 Task: In the Company hsbc.com, Create email and send with subject: 'We're Thrilled to Welcome You ', and with mail content 'Hello,_x000D_
Welcome to a new era of excellence. Discover the tools and resources that will redefine your industry and set you on a path to greatness._x000D_
Thanks & Regards', attach the document: Proposal.doc and insert image: visitingcard.jpg. Below Thanks & Regards, write snapchat and insert the URL: 'www.snapchat.com'. Mark checkbox to create task to follow up : Tomorrow.  Enter or choose an email address of recipient's from company's contact and send.. Logged in from softage.1@softage.net
Action: Mouse moved to (105, 64)
Screenshot: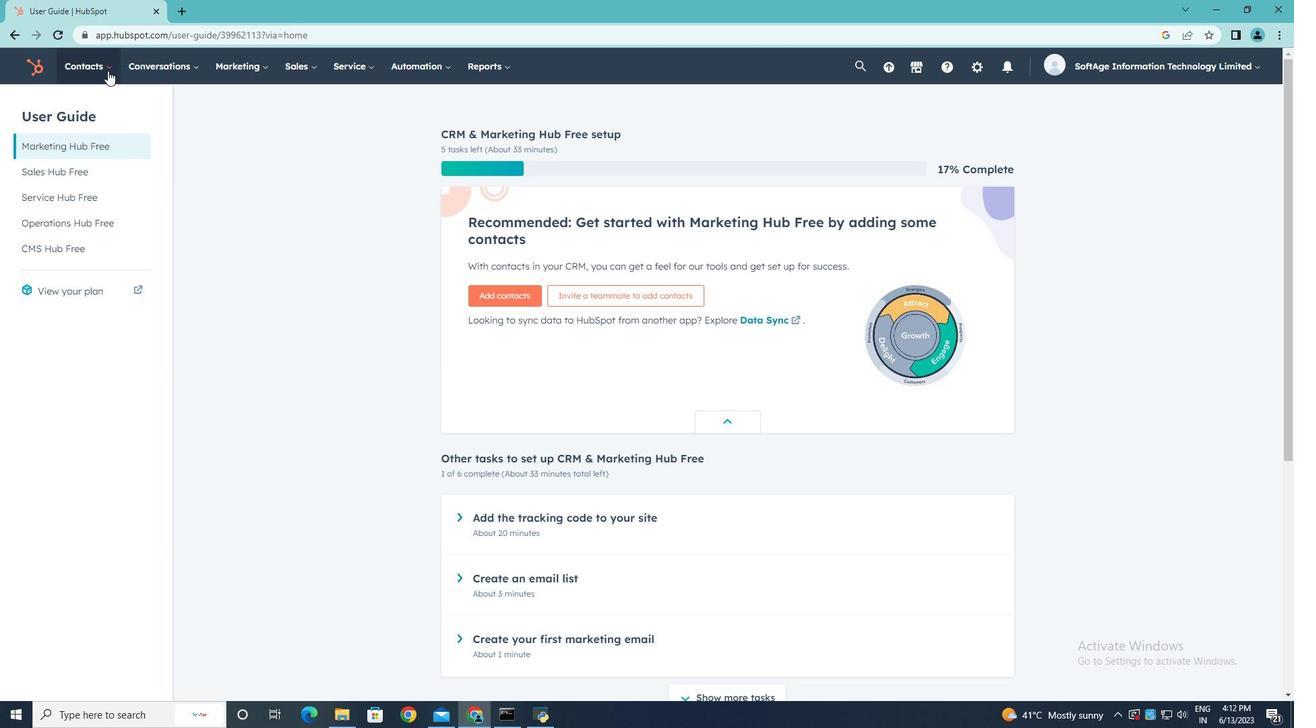 
Action: Mouse pressed left at (105, 64)
Screenshot: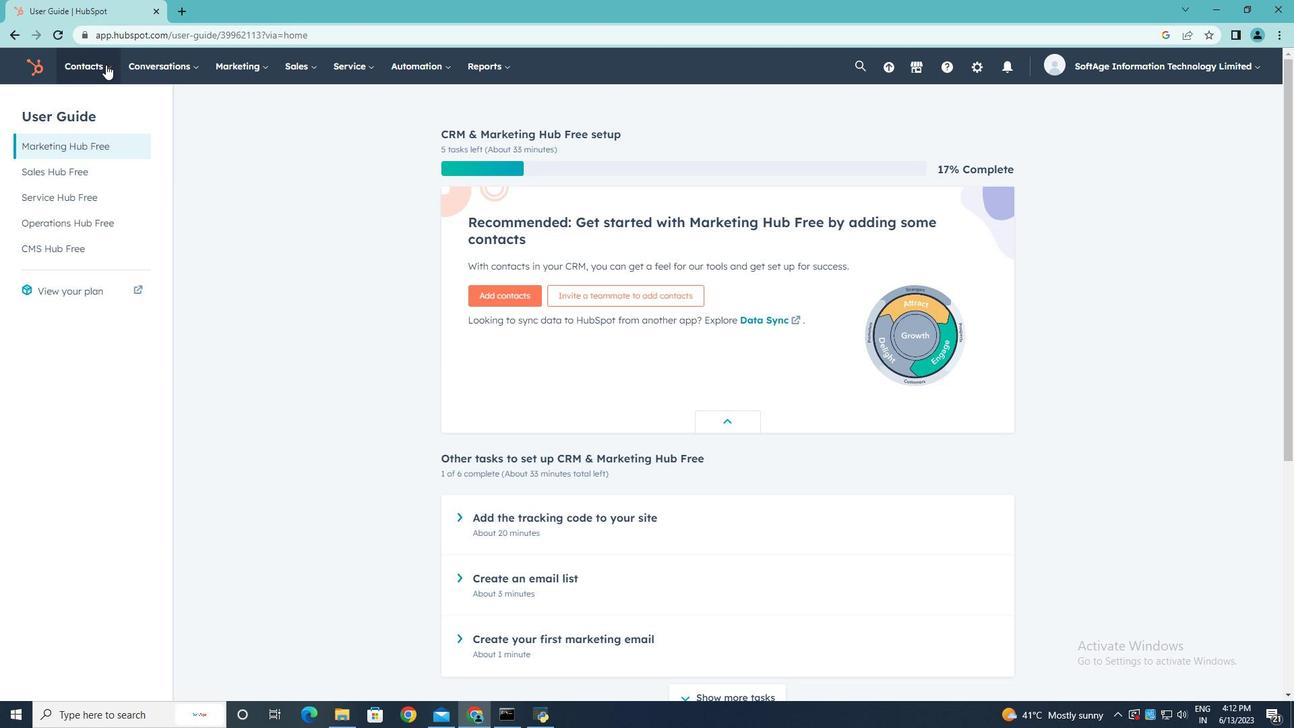 
Action: Mouse moved to (101, 130)
Screenshot: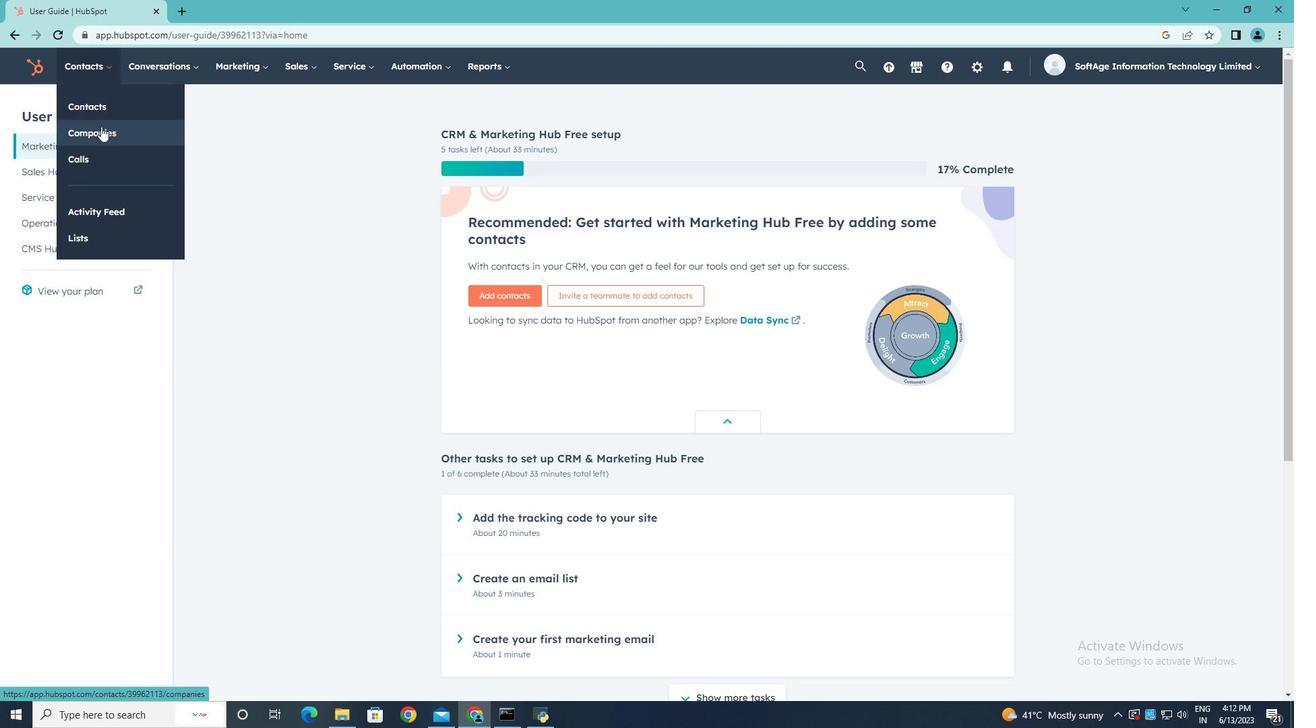 
Action: Mouse pressed left at (101, 130)
Screenshot: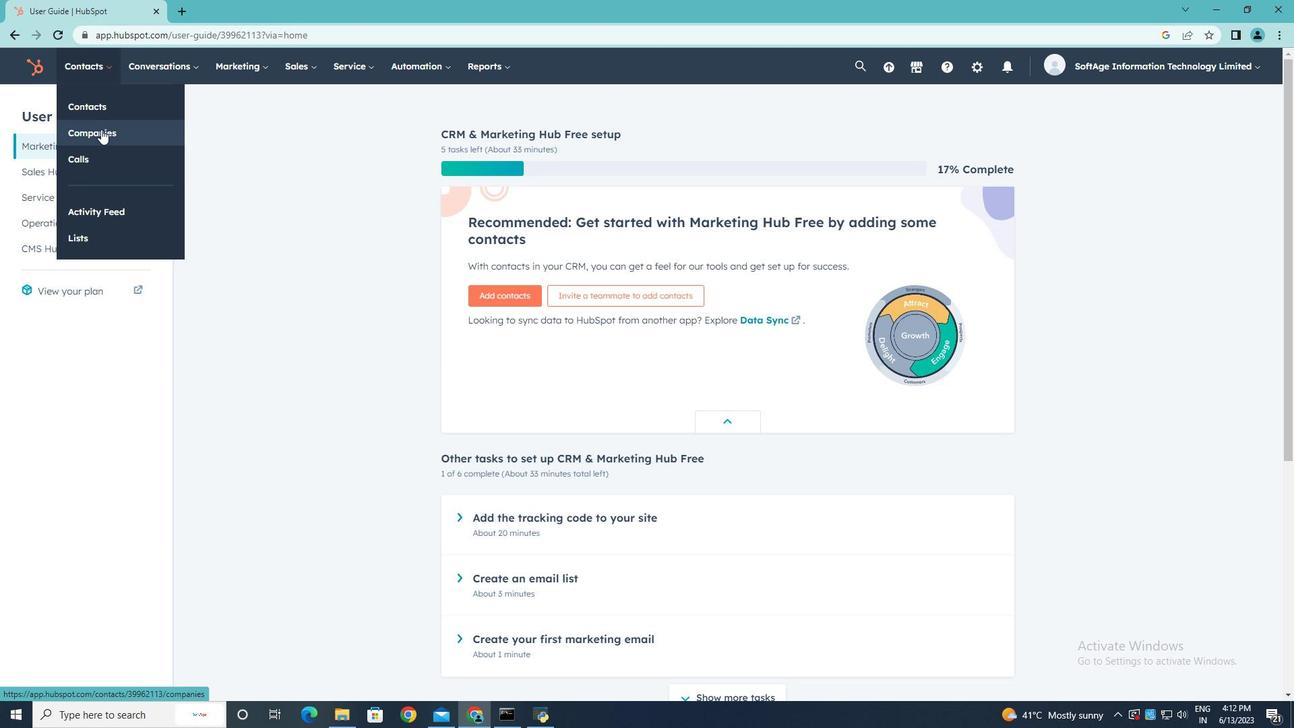 
Action: Mouse moved to (85, 217)
Screenshot: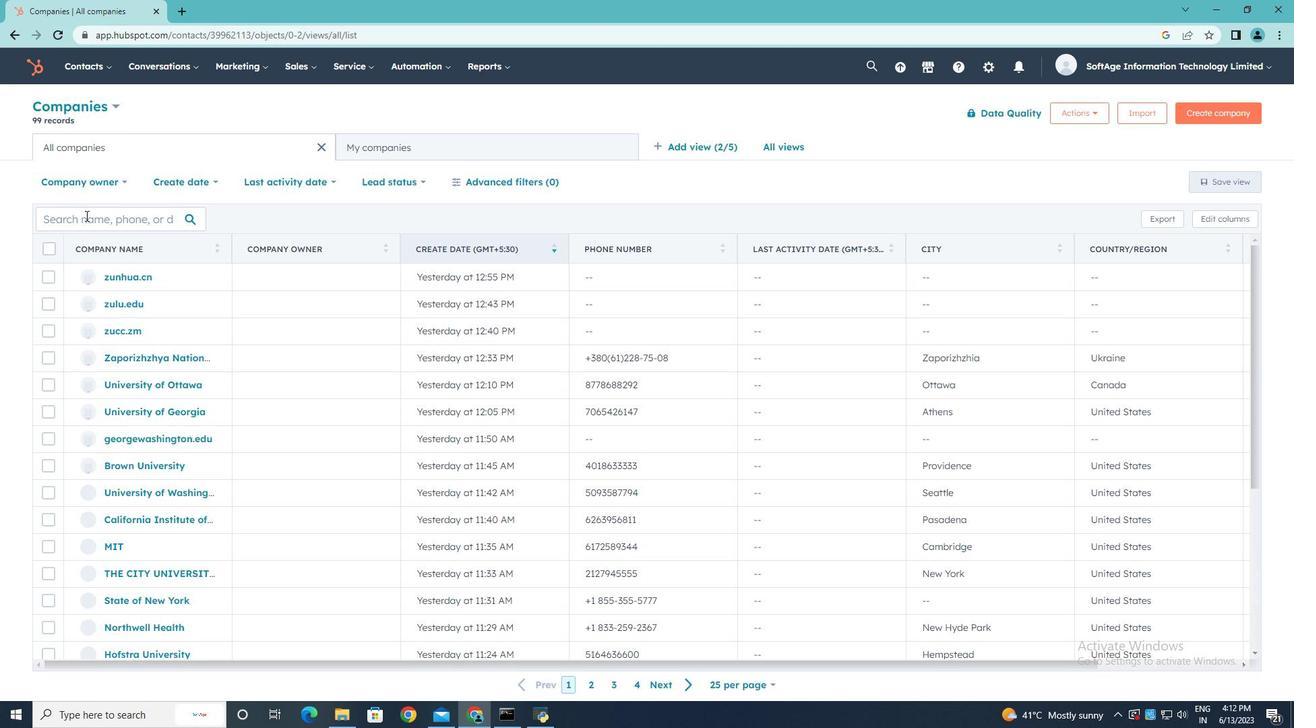 
Action: Mouse pressed left at (85, 217)
Screenshot: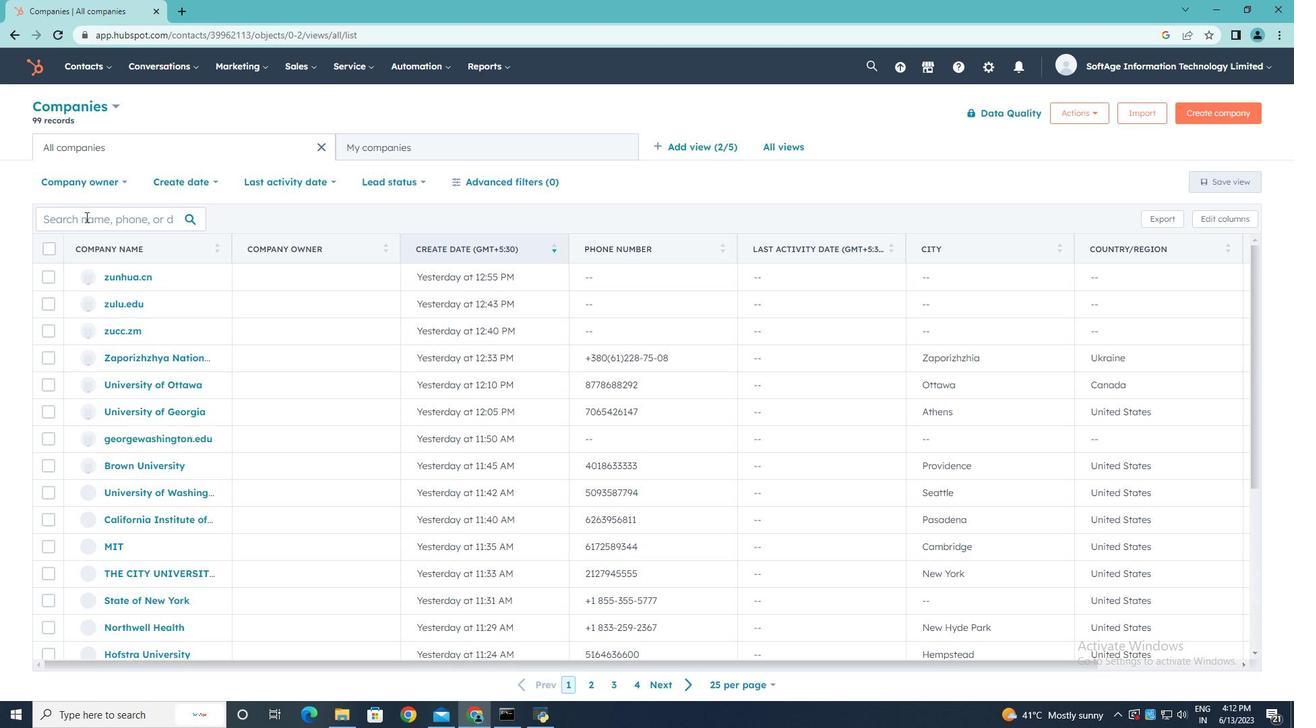 
Action: Mouse moved to (87, 217)
Screenshot: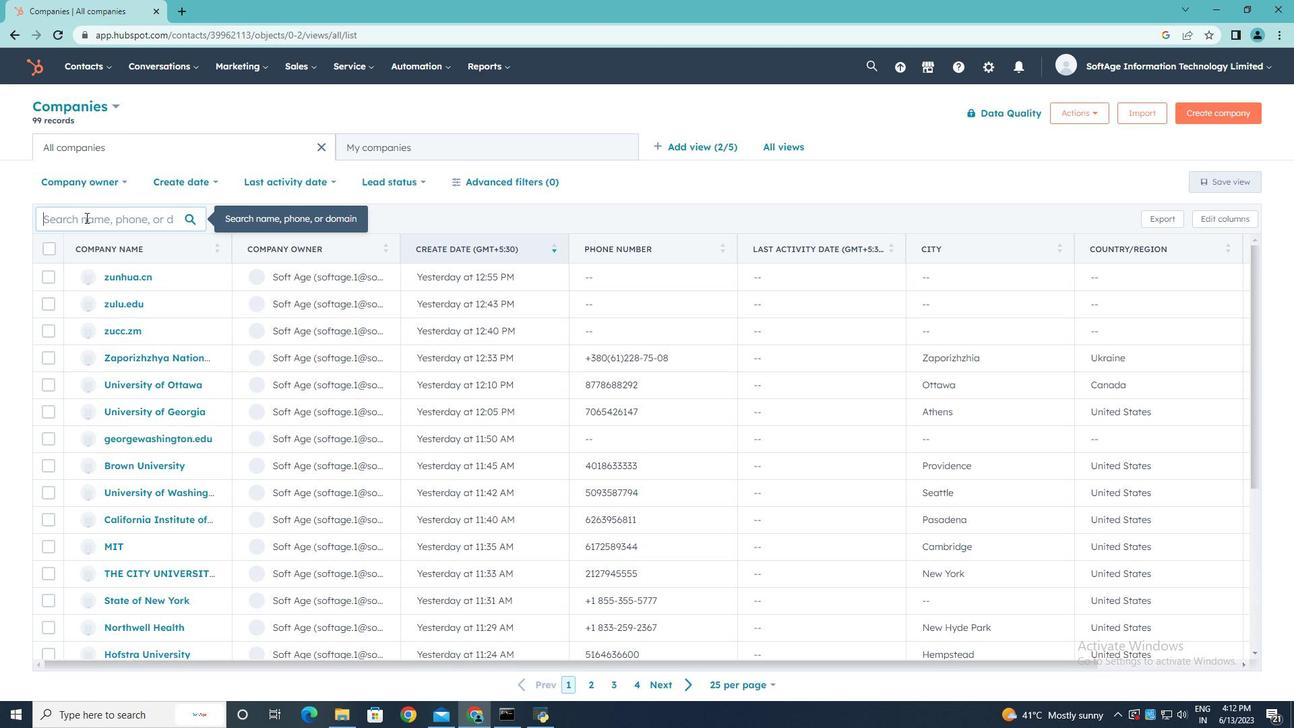 
Action: Key pressed hsbs<Key.backspace>c.com
Screenshot: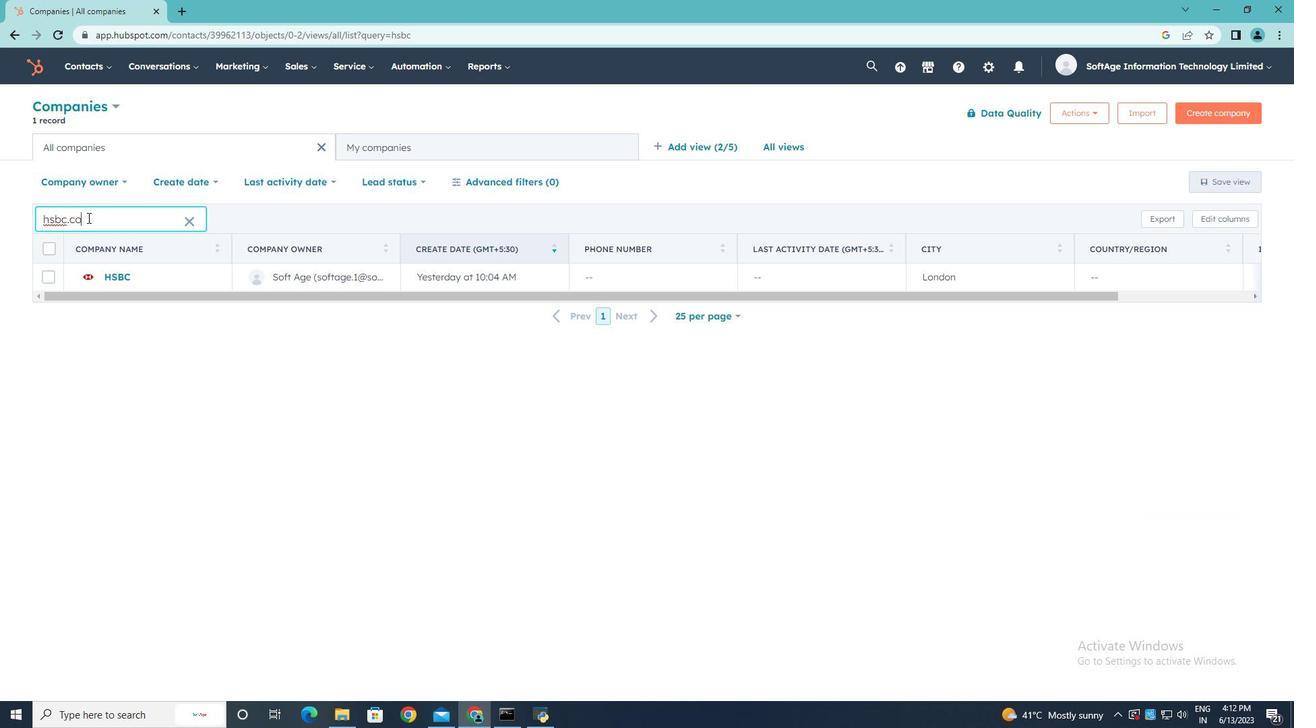 
Action: Mouse moved to (125, 276)
Screenshot: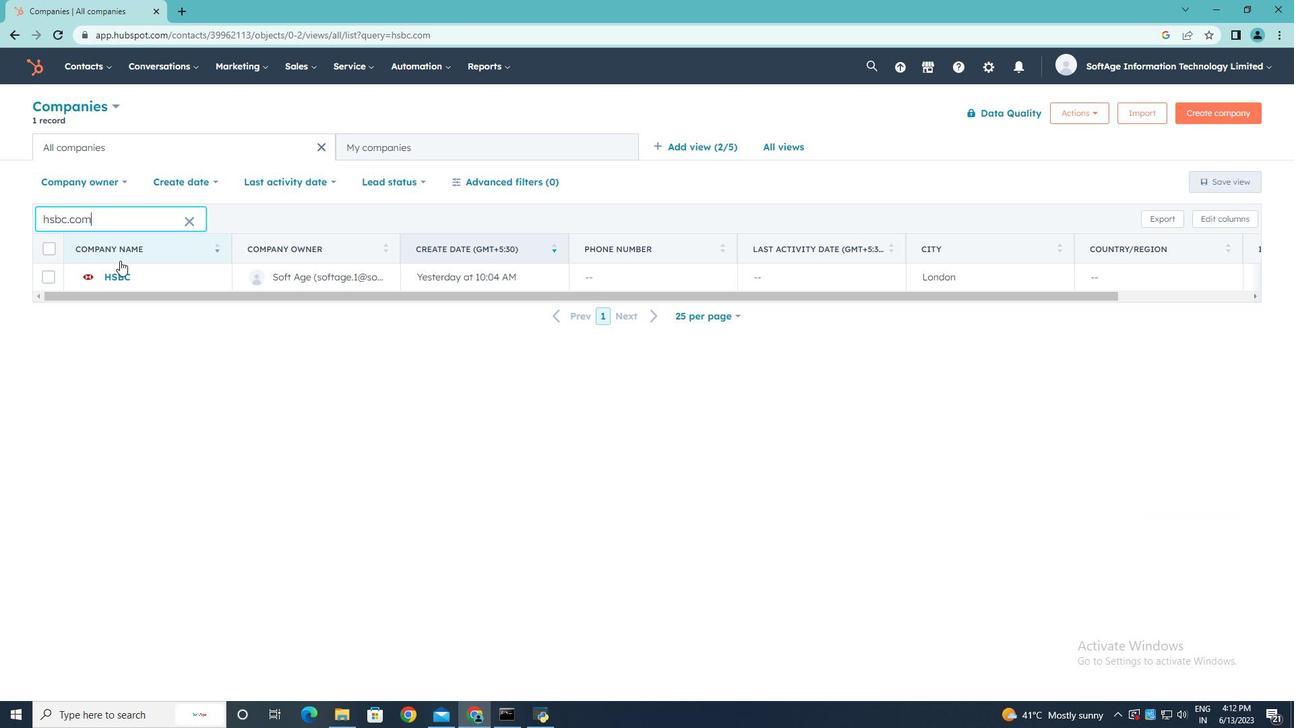 
Action: Mouse pressed left at (125, 276)
Screenshot: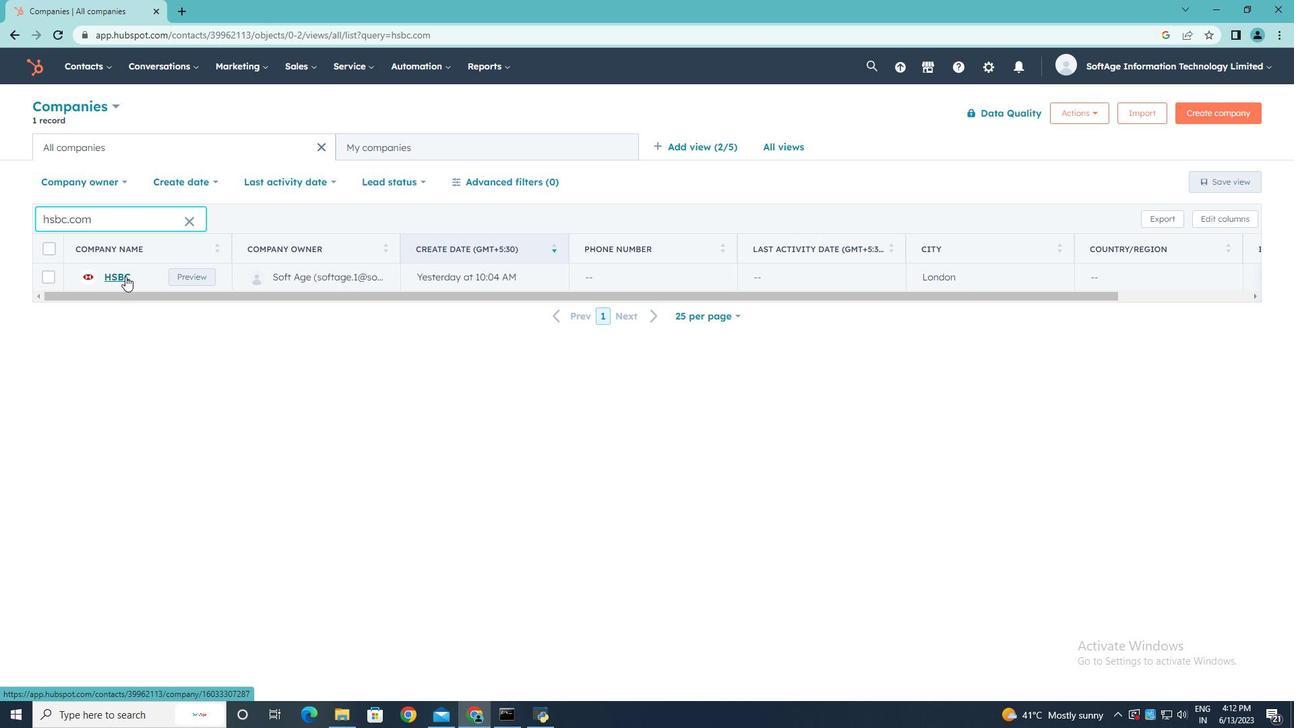 
Action: Mouse moved to (88, 225)
Screenshot: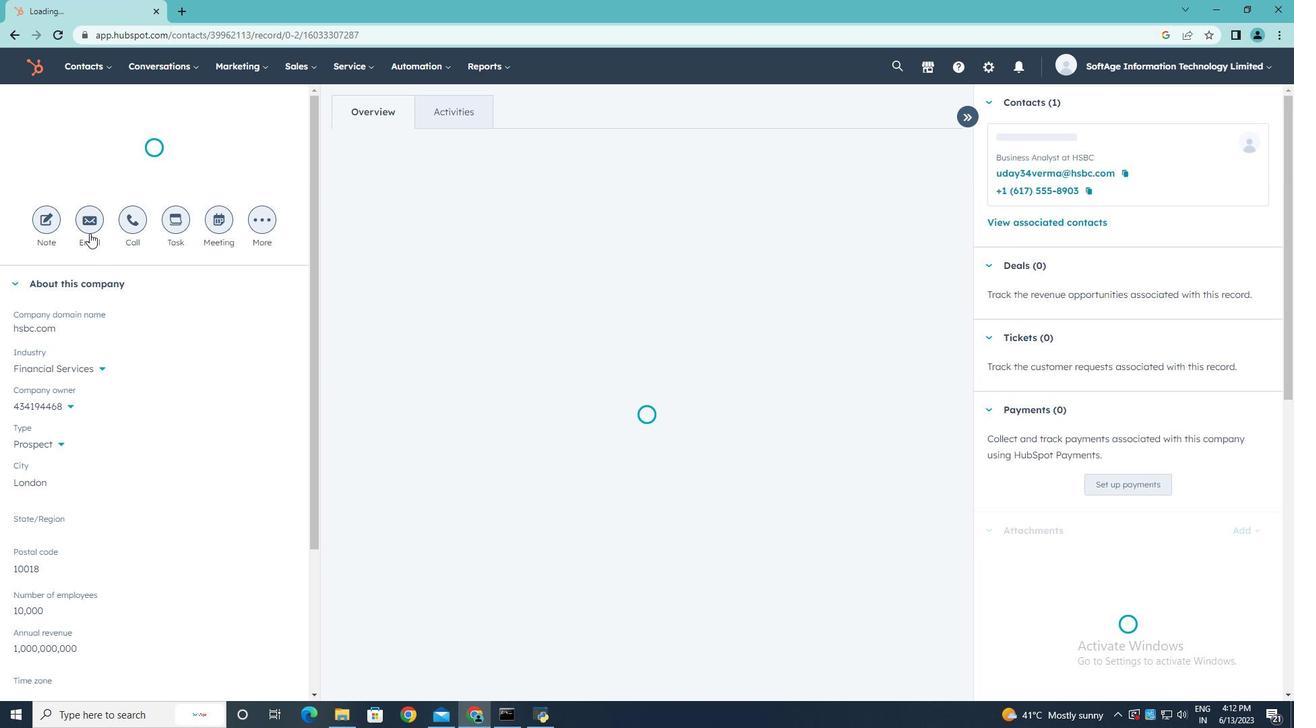 
Action: Mouse pressed left at (88, 225)
Screenshot: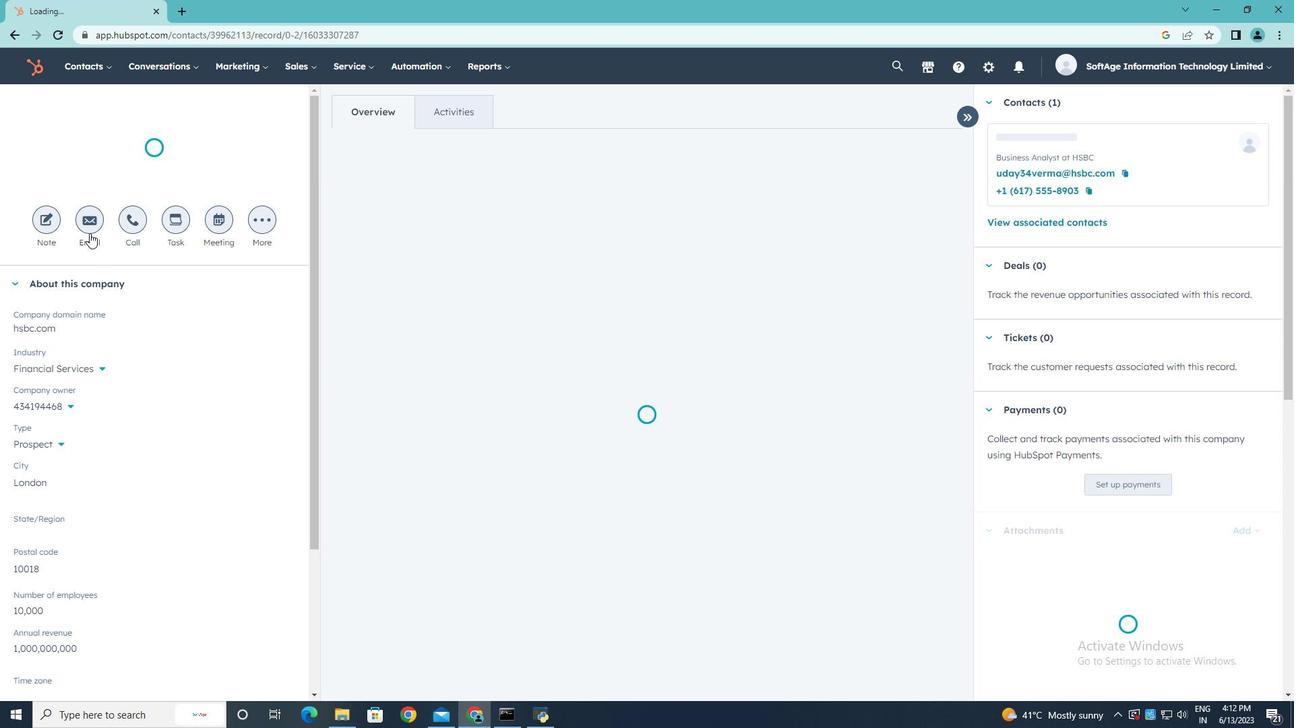 
Action: Mouse moved to (805, 389)
Screenshot: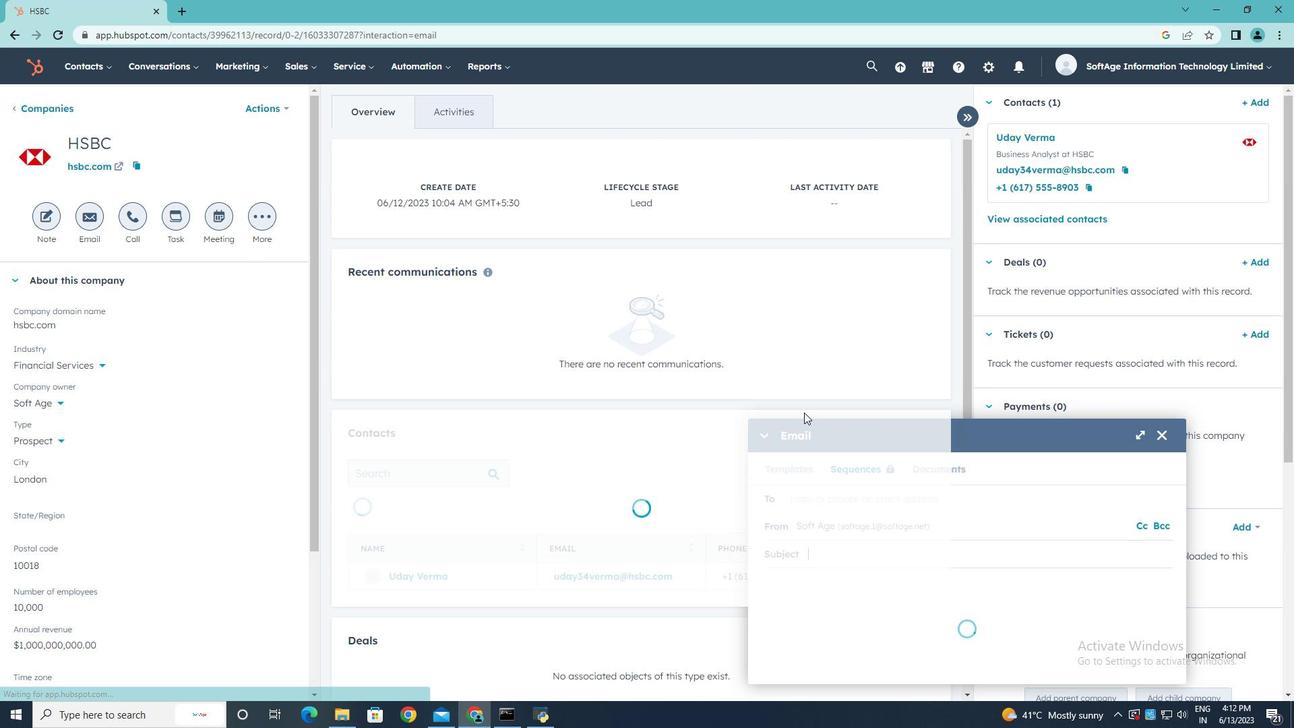 
Action: Key pressed <Key.shift><Key.shift><Key.shift>We're<Key.space><Key.shift>Thrilled<Key.space>to<Key.space><Key.shift>Welcome<Key.space>you<Key.backspace><Key.backspace><Key.backspace><Key.shift>You
Screenshot: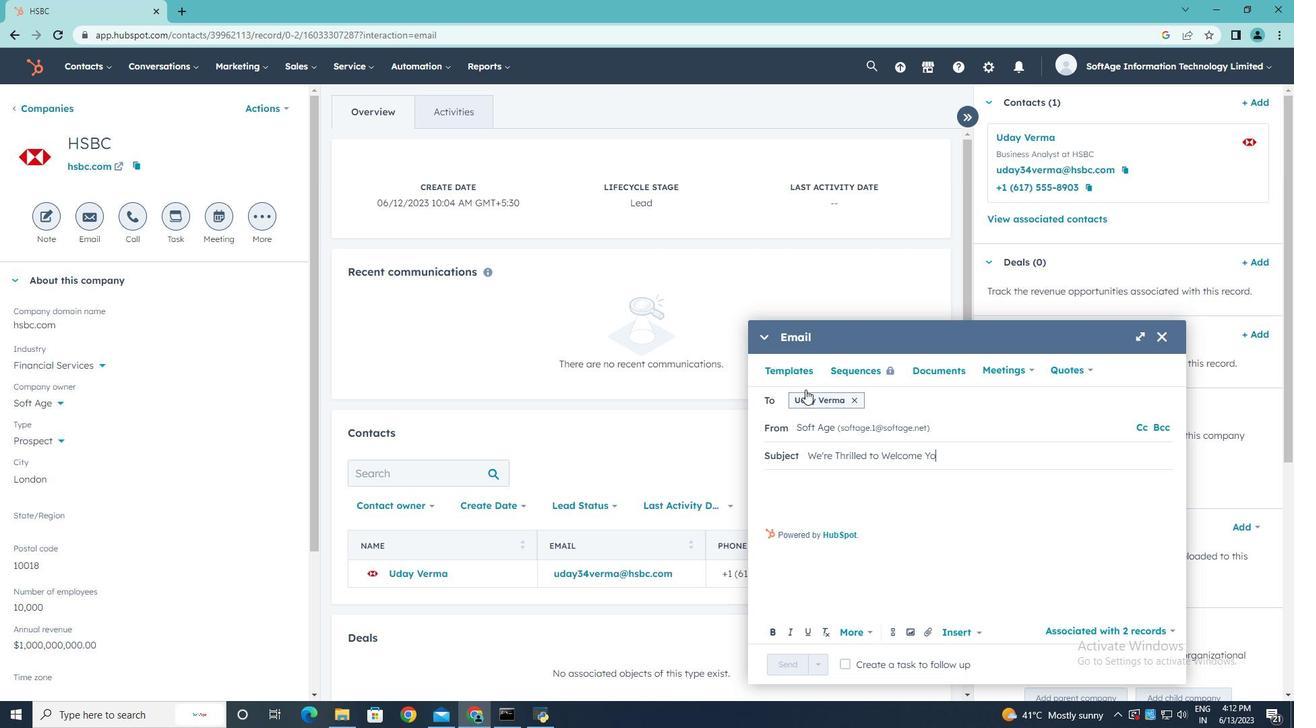 
Action: Mouse moved to (788, 479)
Screenshot: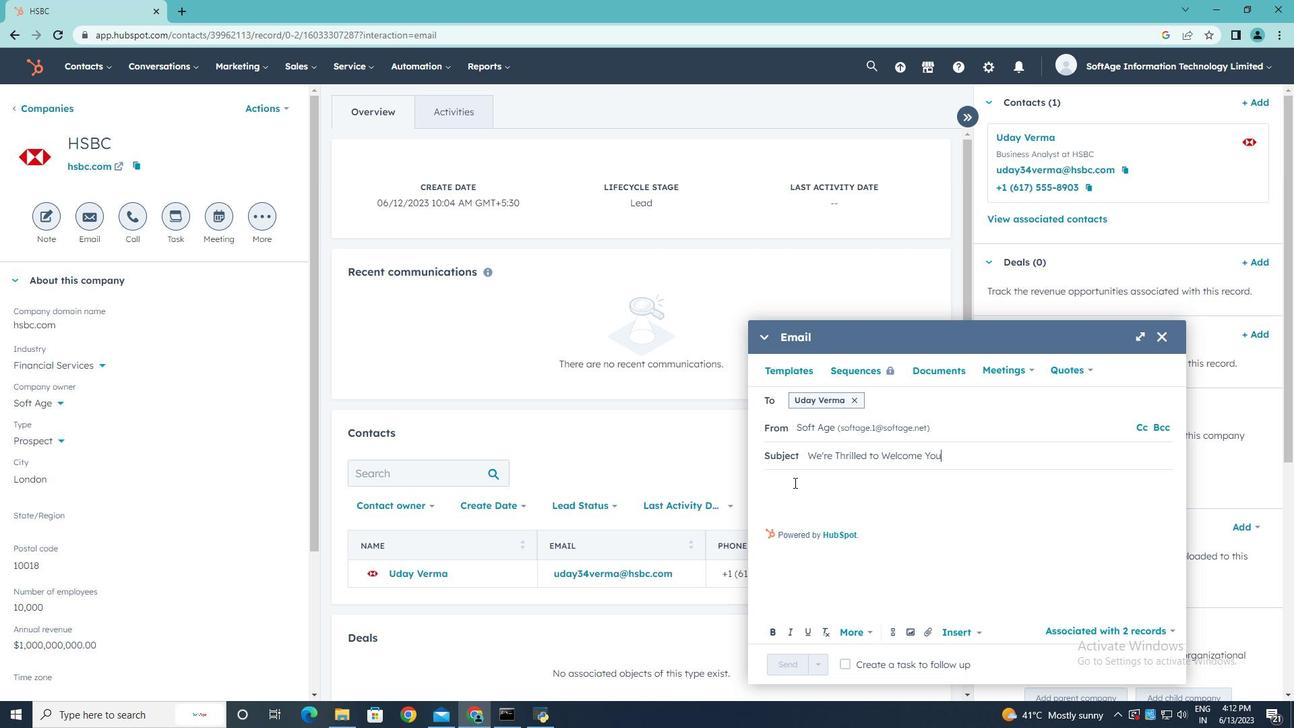 
Action: Mouse pressed left at (788, 479)
Screenshot: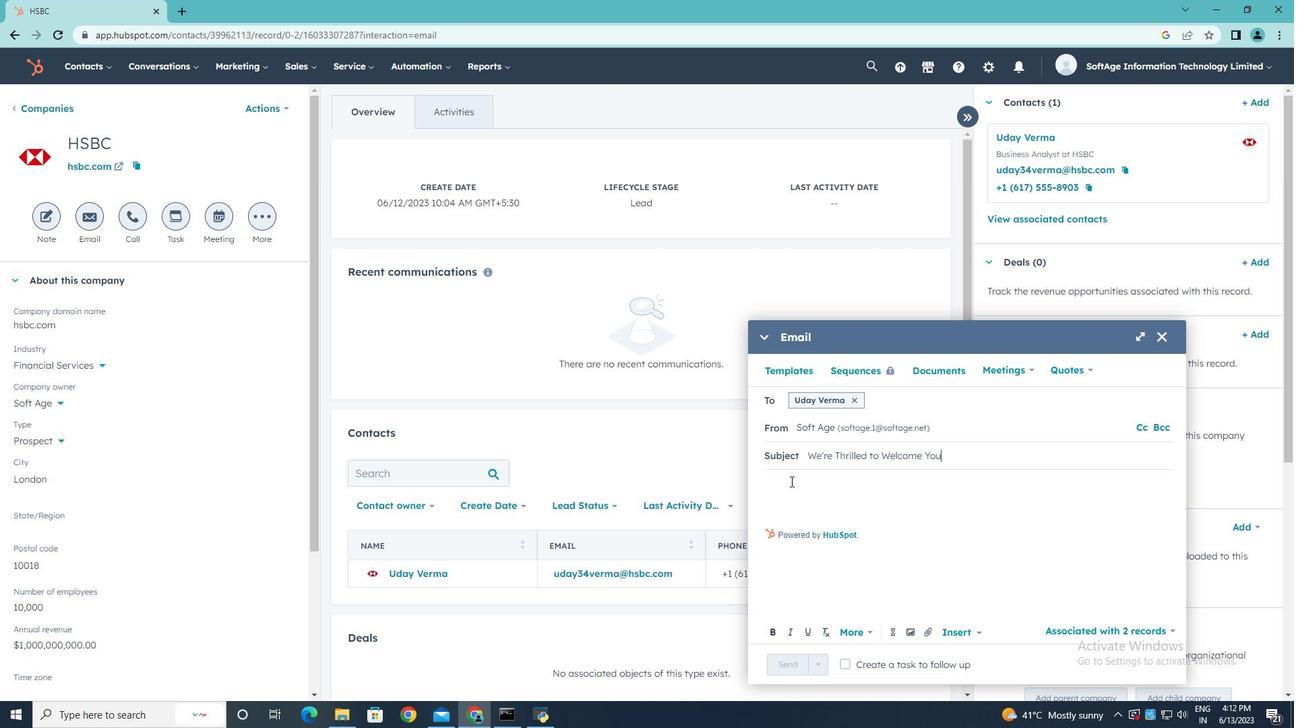 
Action: Mouse moved to (788, 479)
Screenshot: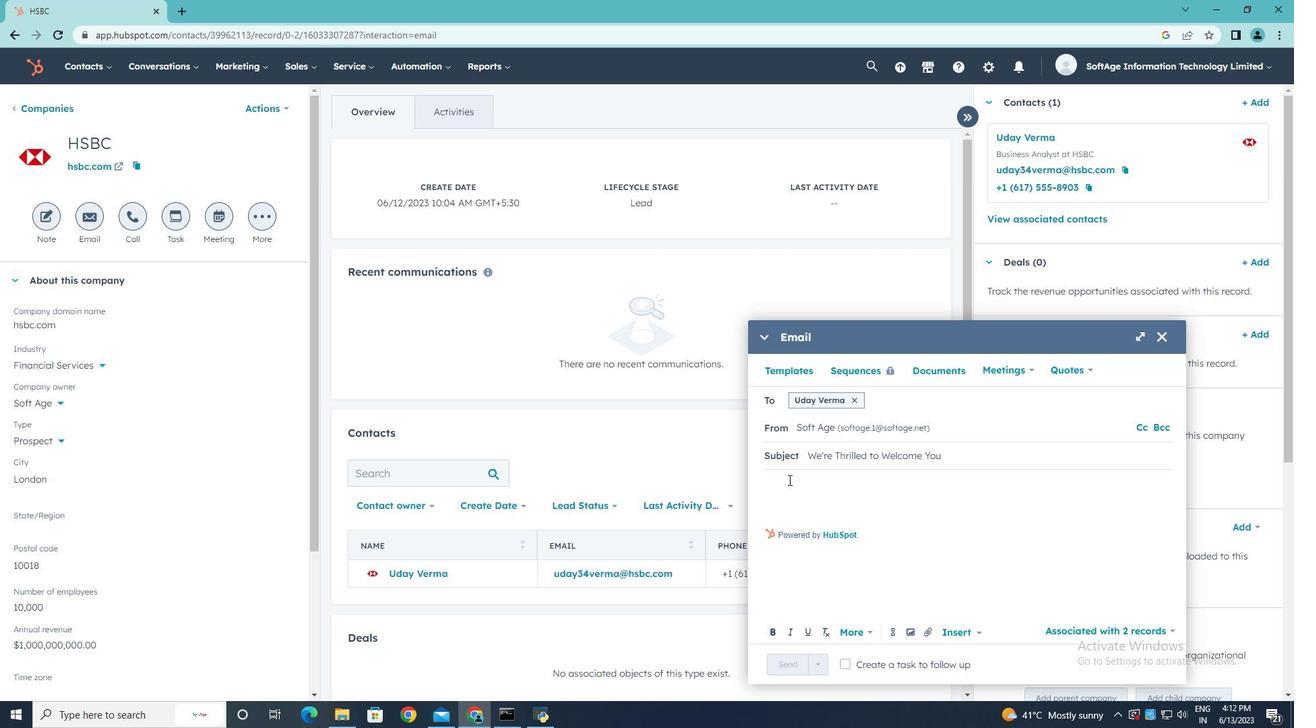 
Action: Key pressed <Key.shift>Hello
Screenshot: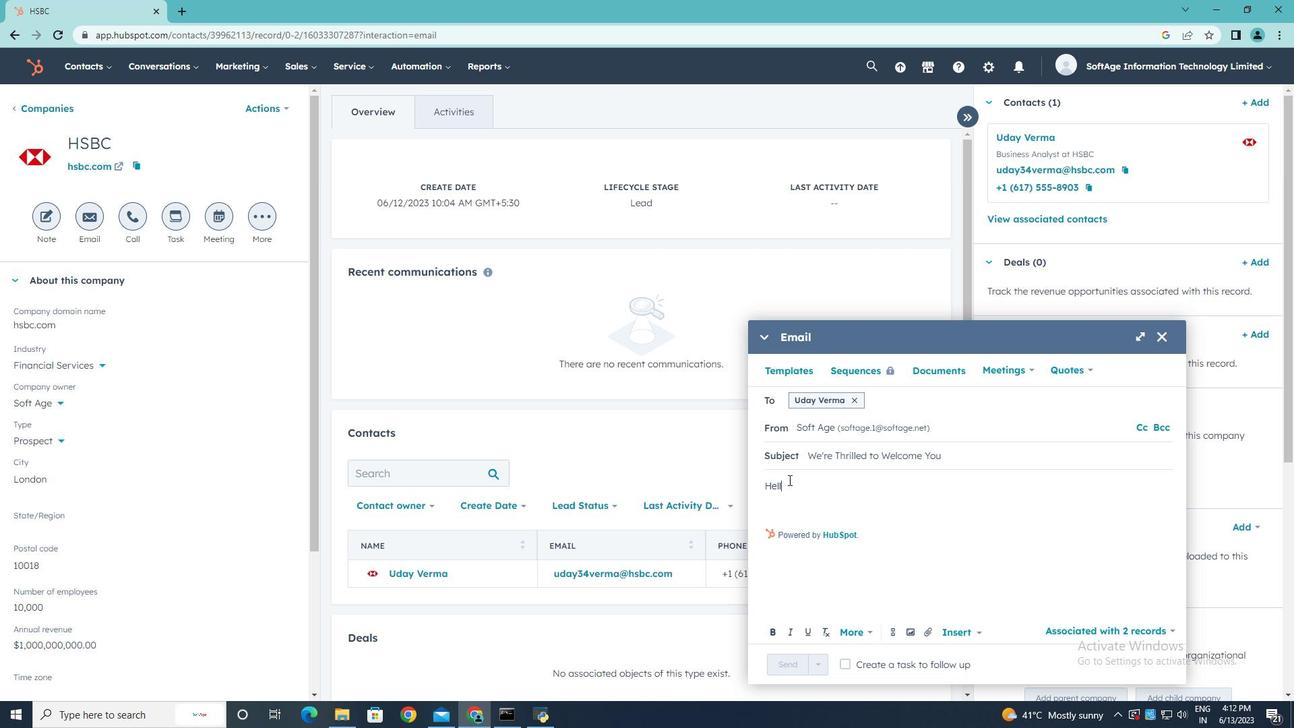 
Action: Mouse moved to (770, 498)
Screenshot: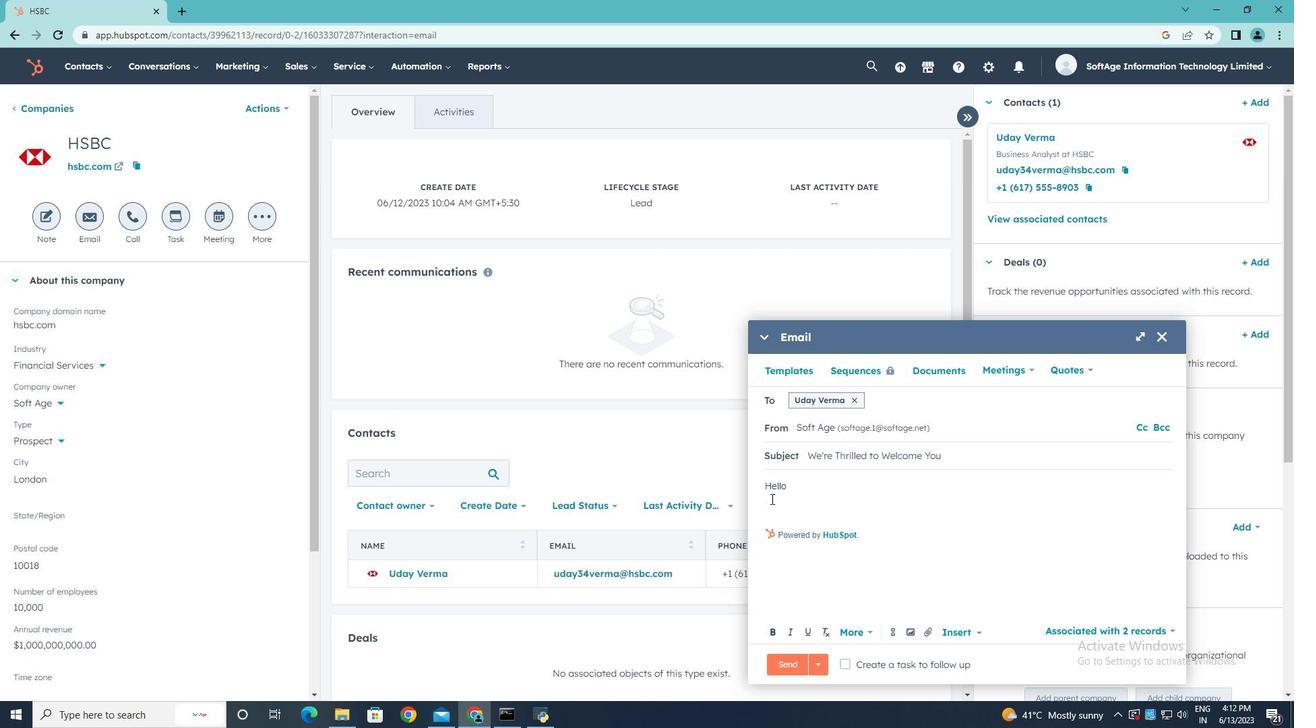 
Action: Mouse pressed left at (770, 498)
Screenshot: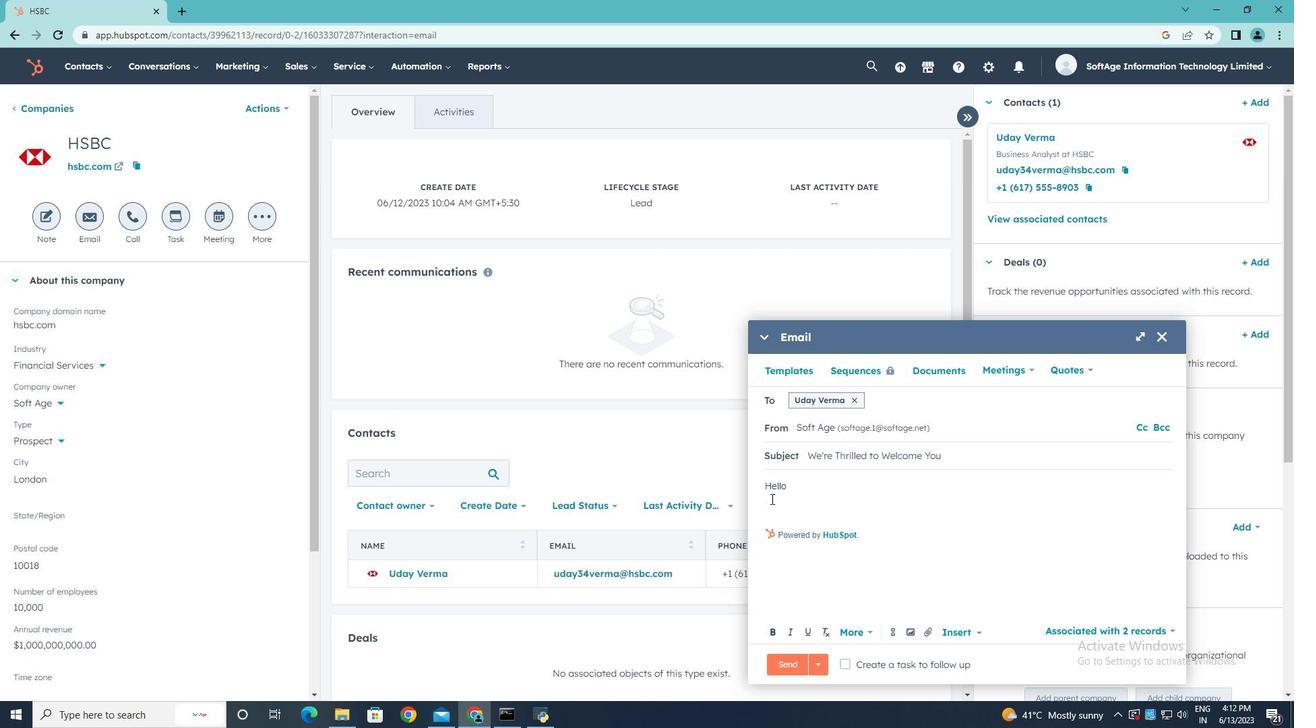 
Action: Mouse moved to (775, 403)
Screenshot: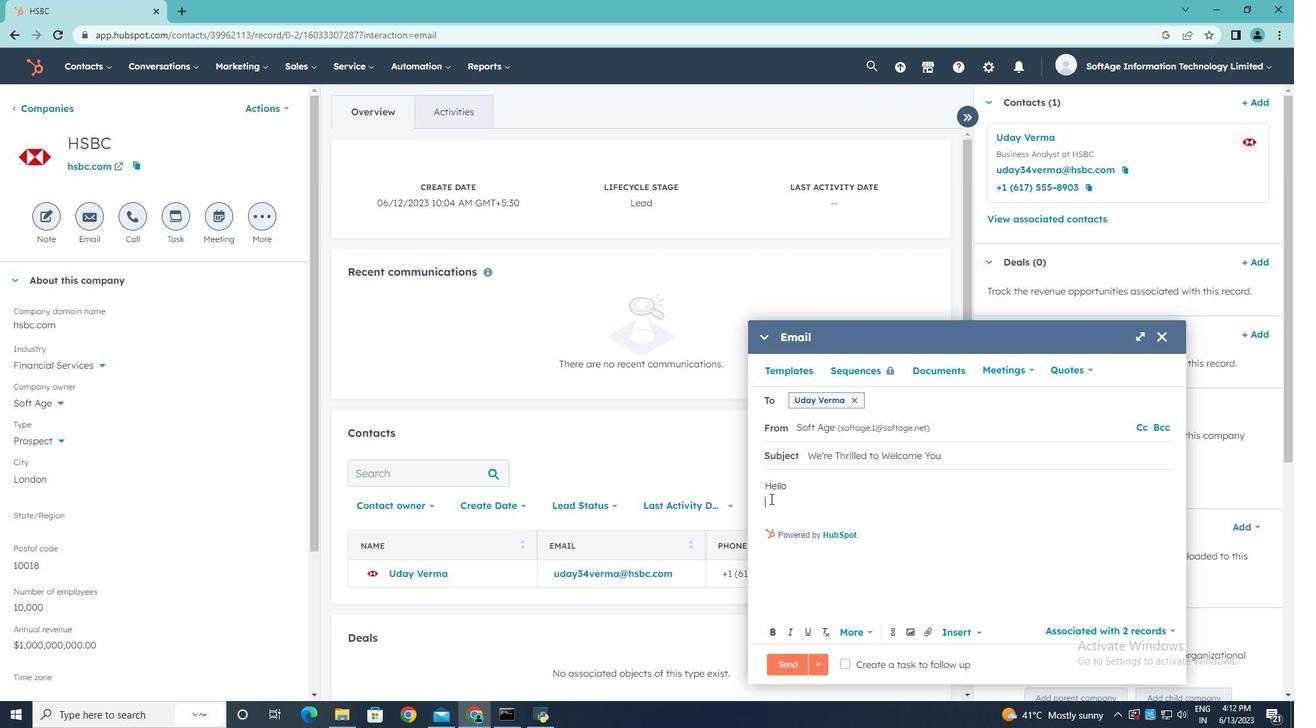 
Action: Key pressed <Key.shift>Welcome<Key.space>to<Key.space>a<Key.space>new<Key.space>era<Key.space>of<Key.space><Key.shift>excellence.<Key.space><Key.shift>Discover<Key.space>the<Key.space>tools<Key.space>and<Key.space>red<Key.backspace>sources<Key.space>that<Key.space>will<Key.space>redefine<Key.space>your<Key.space>industry<Key.space>and<Key.space>set<Key.space>you<Key.space>on<Key.space>a<Key.space>path<Key.space>to<Key.space>greatness.
Screenshot: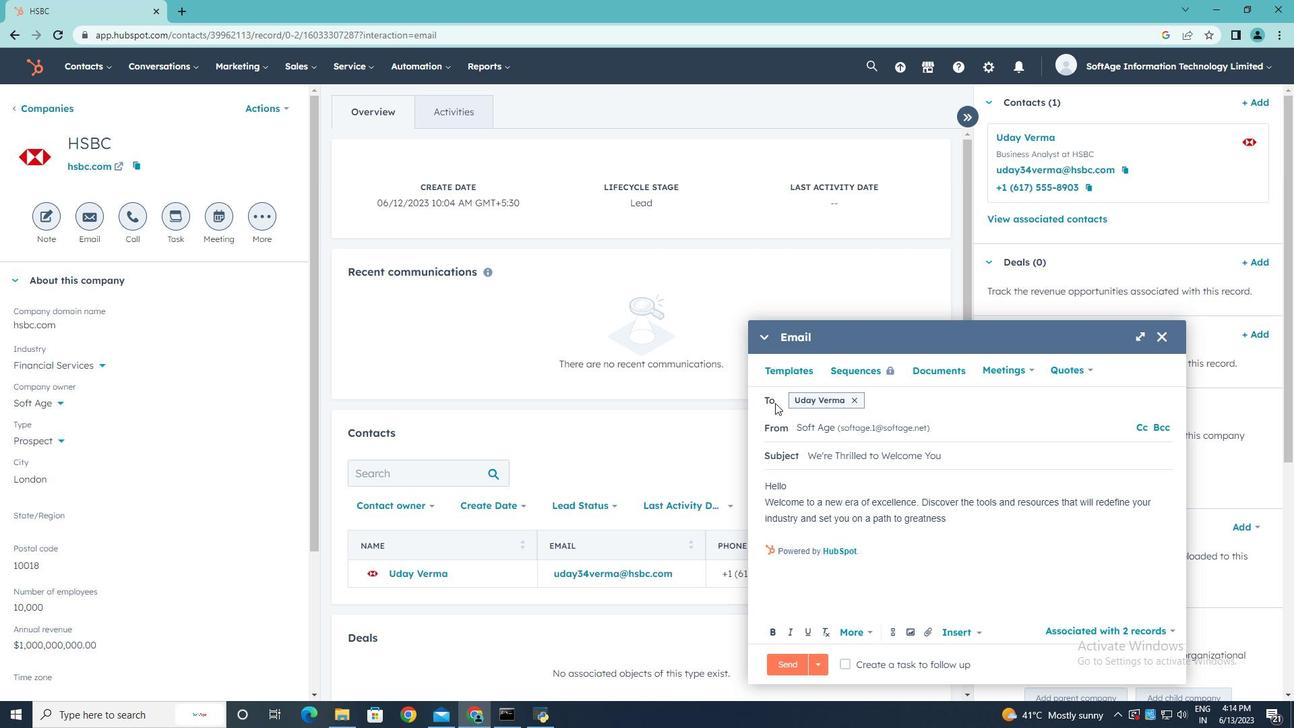 
Action: Mouse moved to (769, 534)
Screenshot: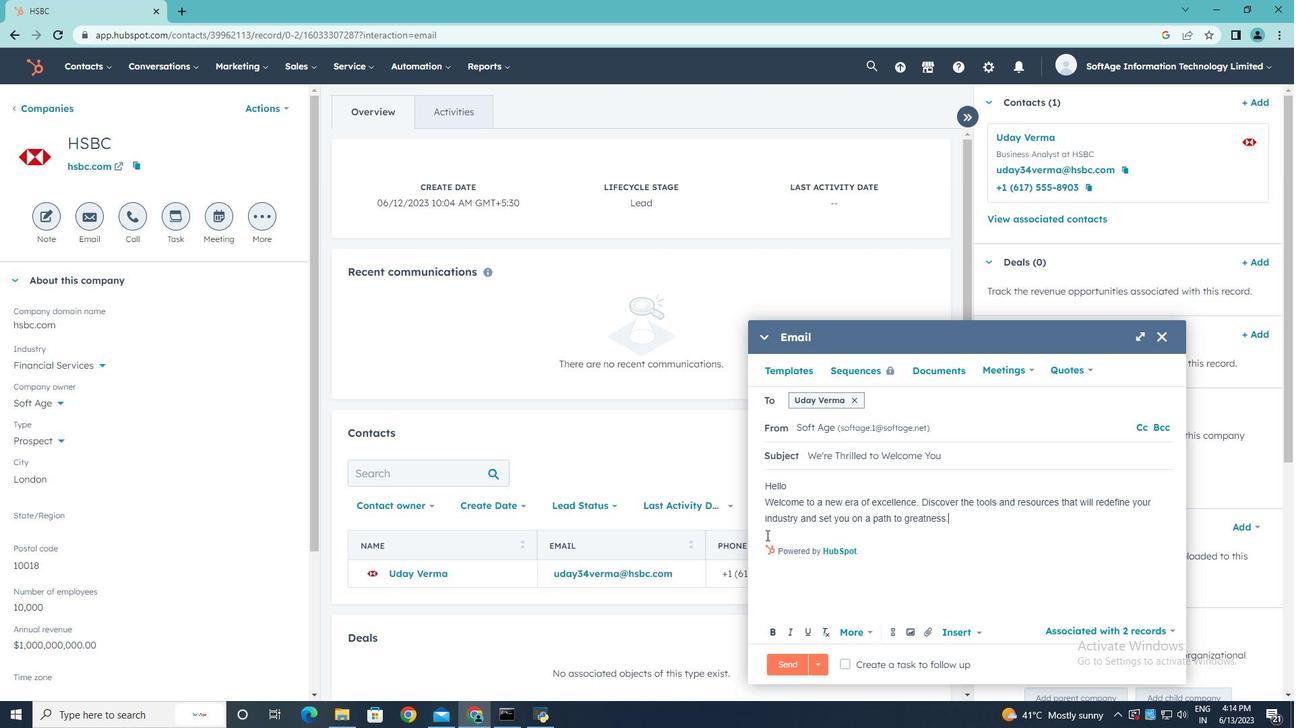 
Action: Mouse pressed left at (769, 534)
Screenshot: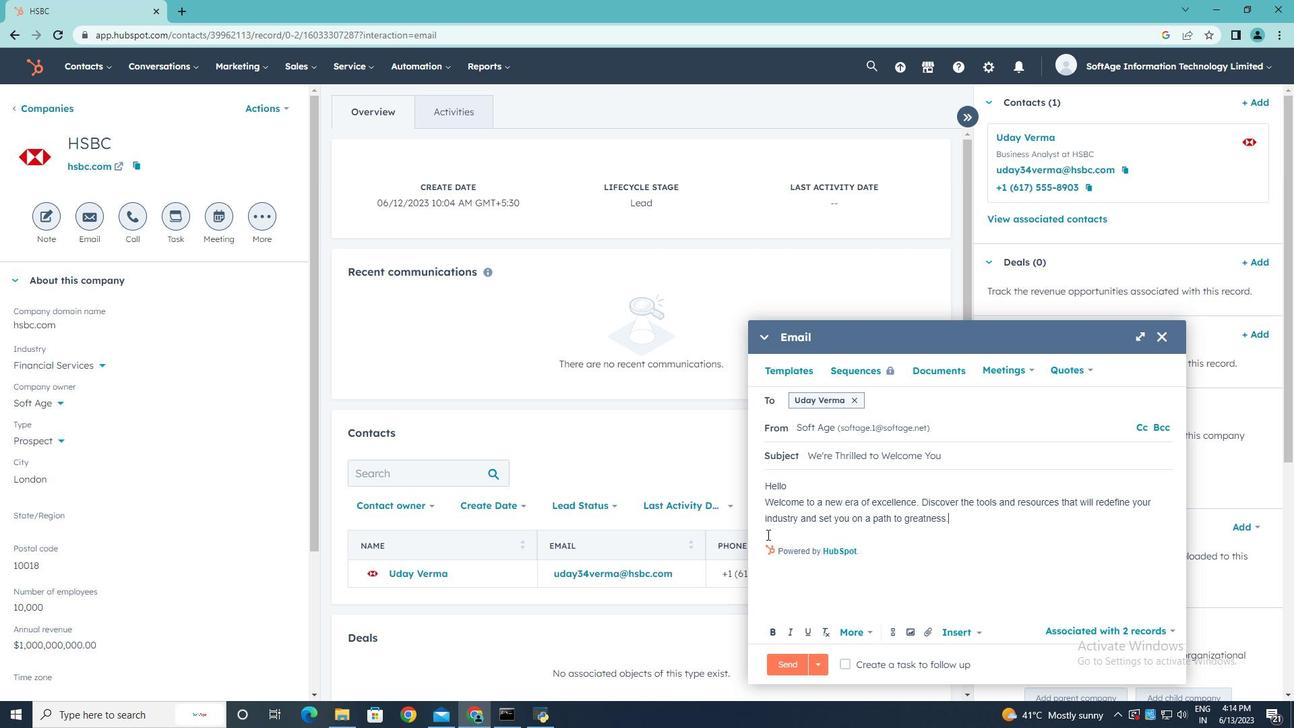 
Action: Mouse moved to (765, 536)
Screenshot: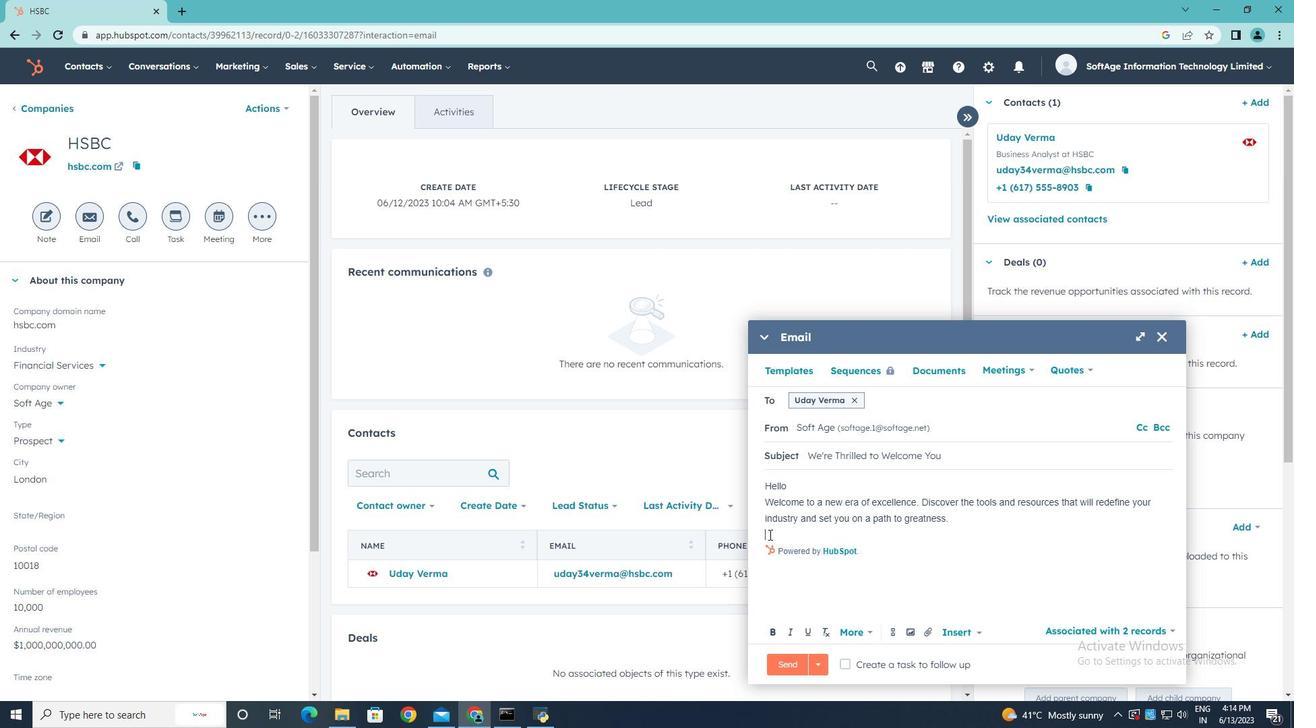 
Action: Key pressed <Key.enter><Key.shift>Thanks<Key.space><Key.shift><Key.shift>&<Key.space><Key.shift>Regards,
Screenshot: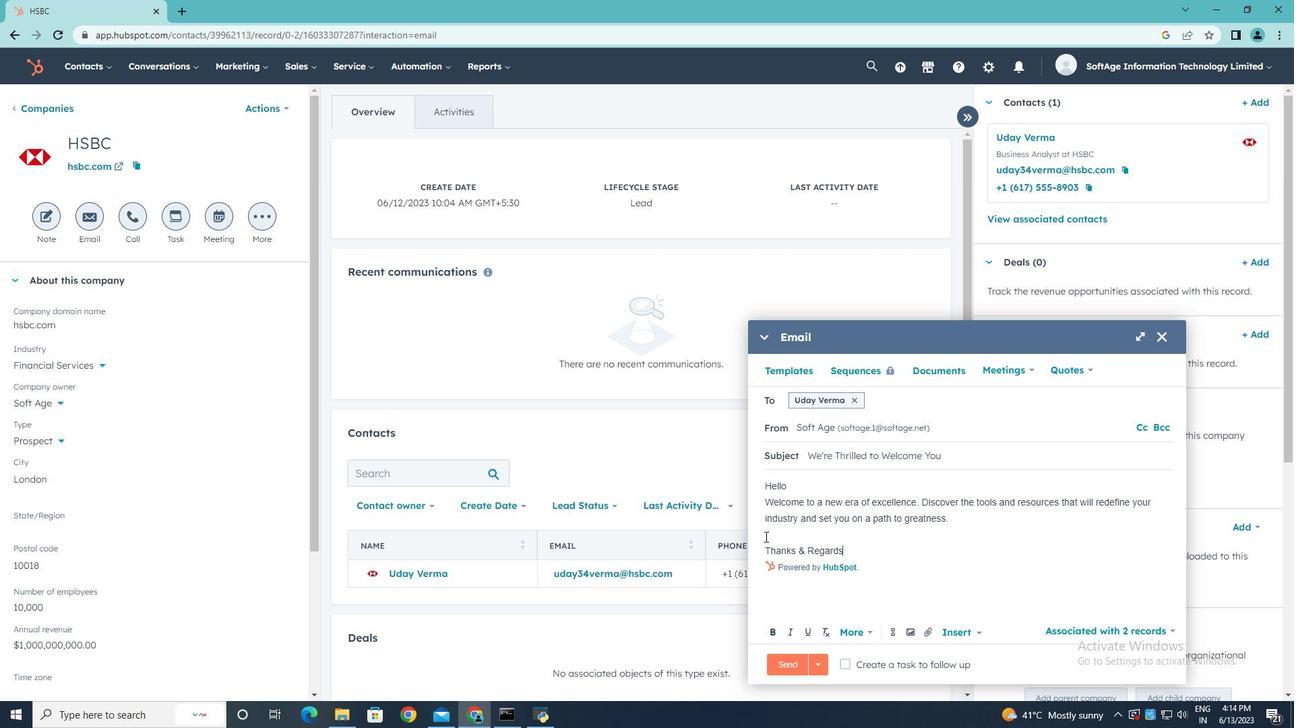 
Action: Mouse moved to (930, 633)
Screenshot: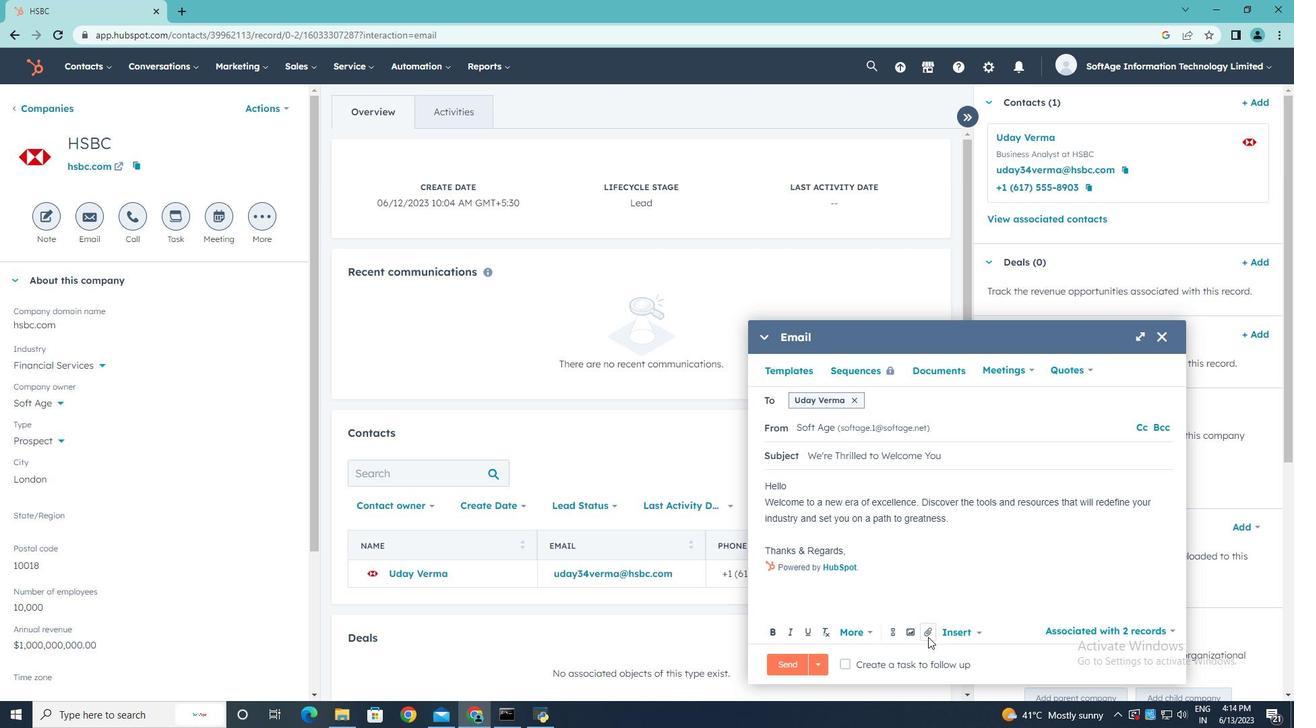 
Action: Mouse pressed left at (930, 633)
Screenshot: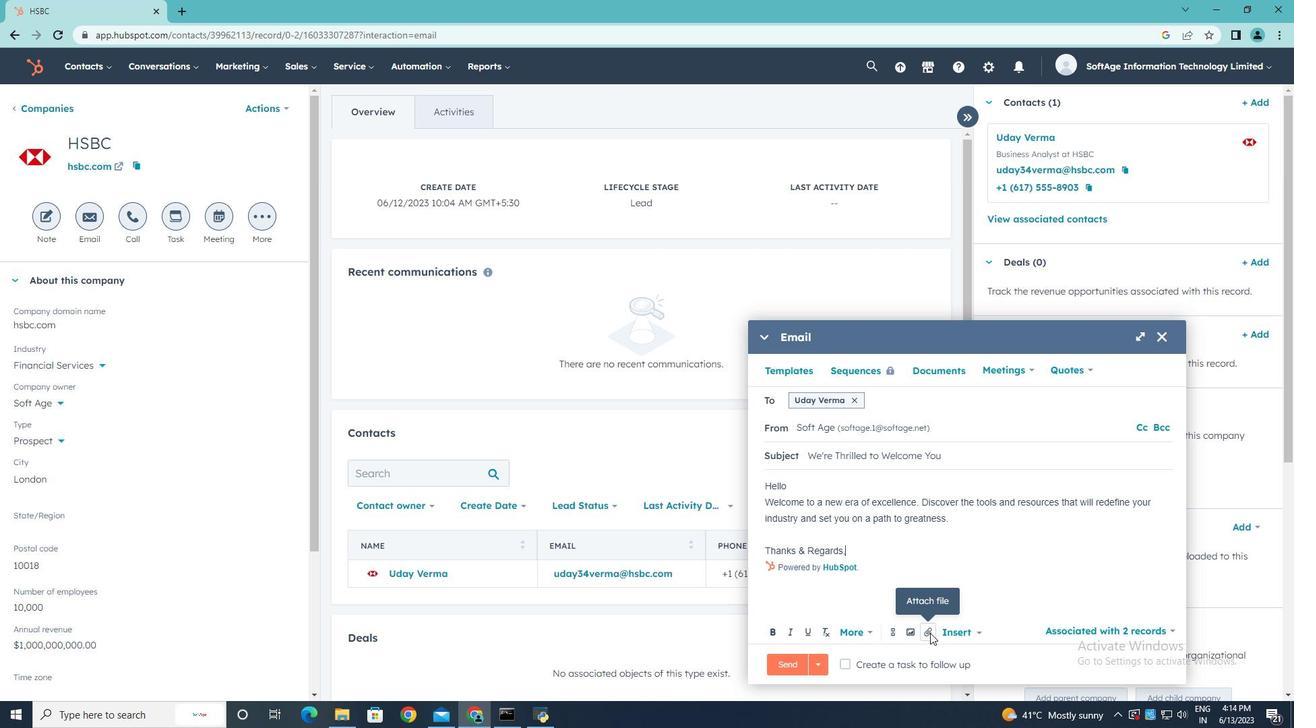 
Action: Mouse moved to (960, 597)
Screenshot: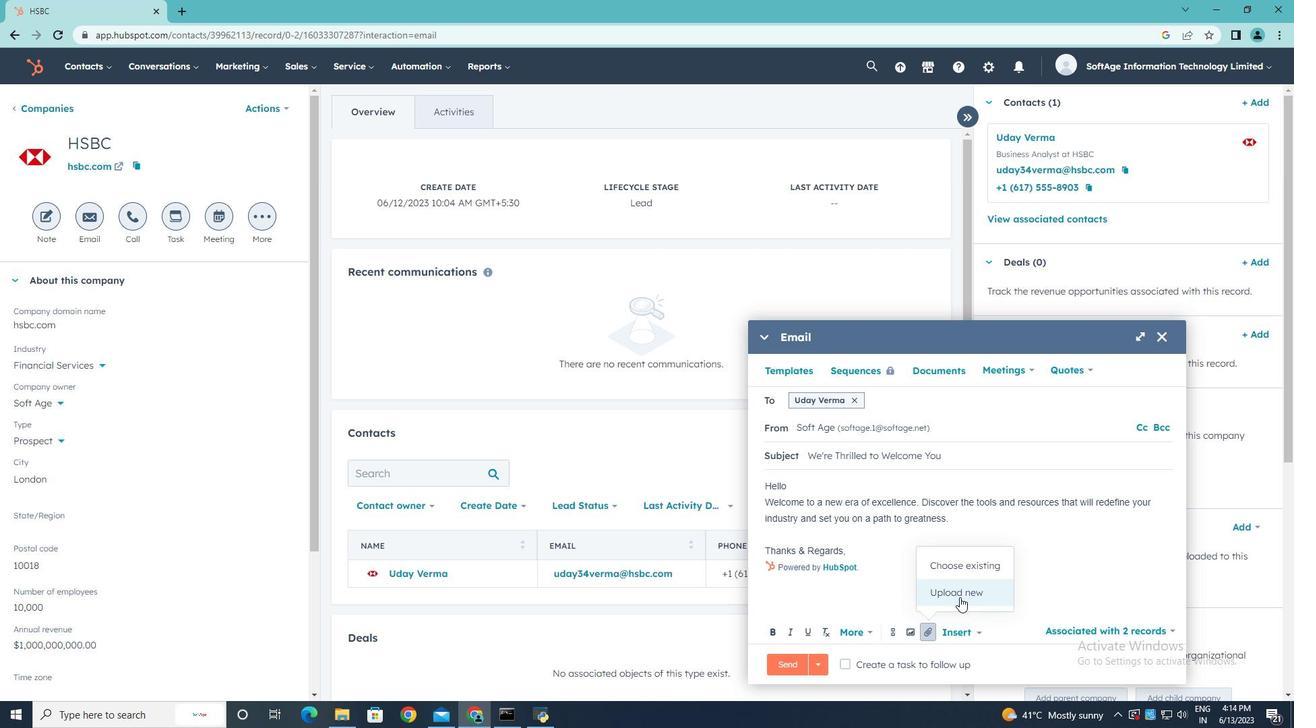 
Action: Mouse pressed left at (960, 597)
Screenshot: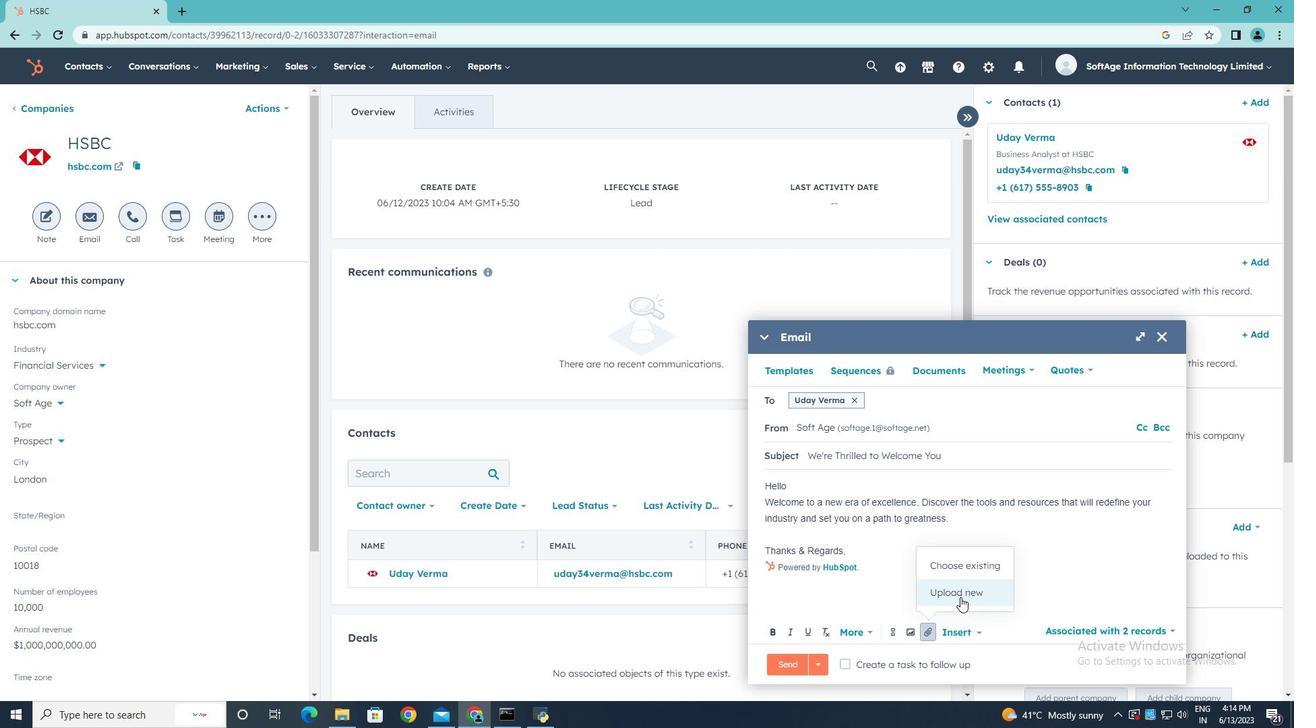 
Action: Mouse moved to (239, 143)
Screenshot: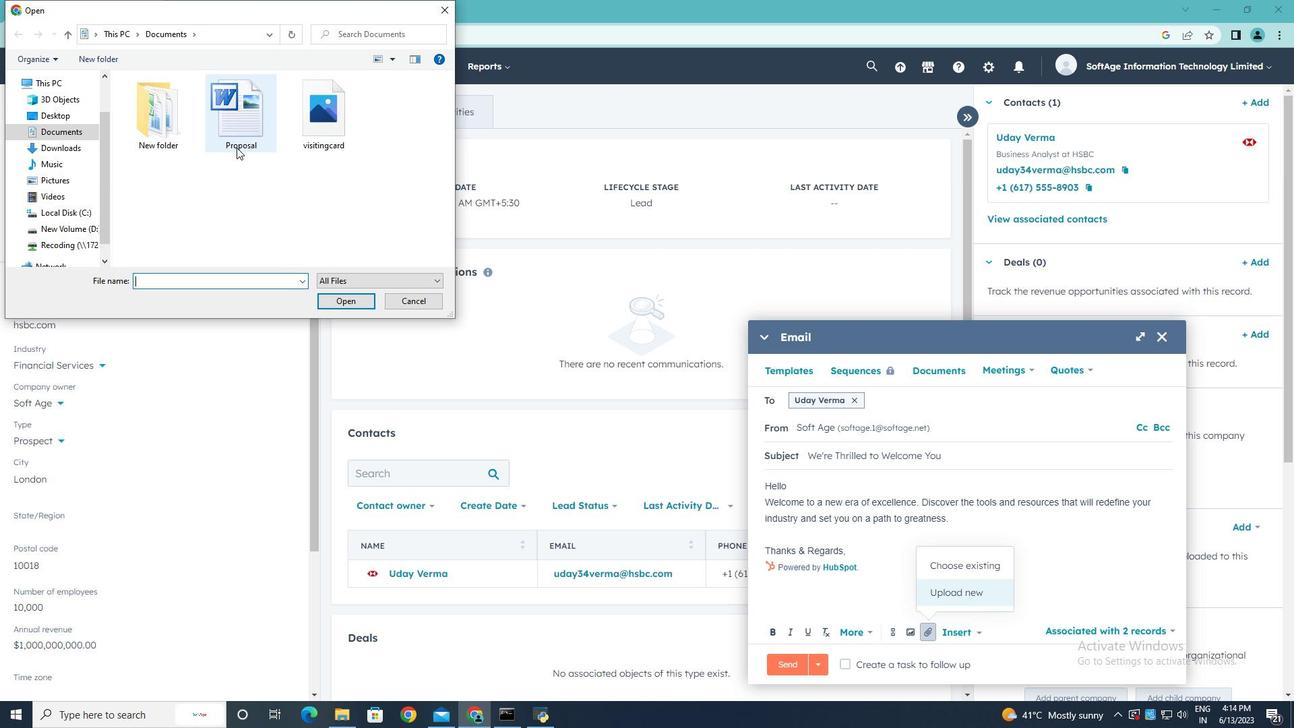
Action: Mouse pressed left at (239, 143)
Screenshot: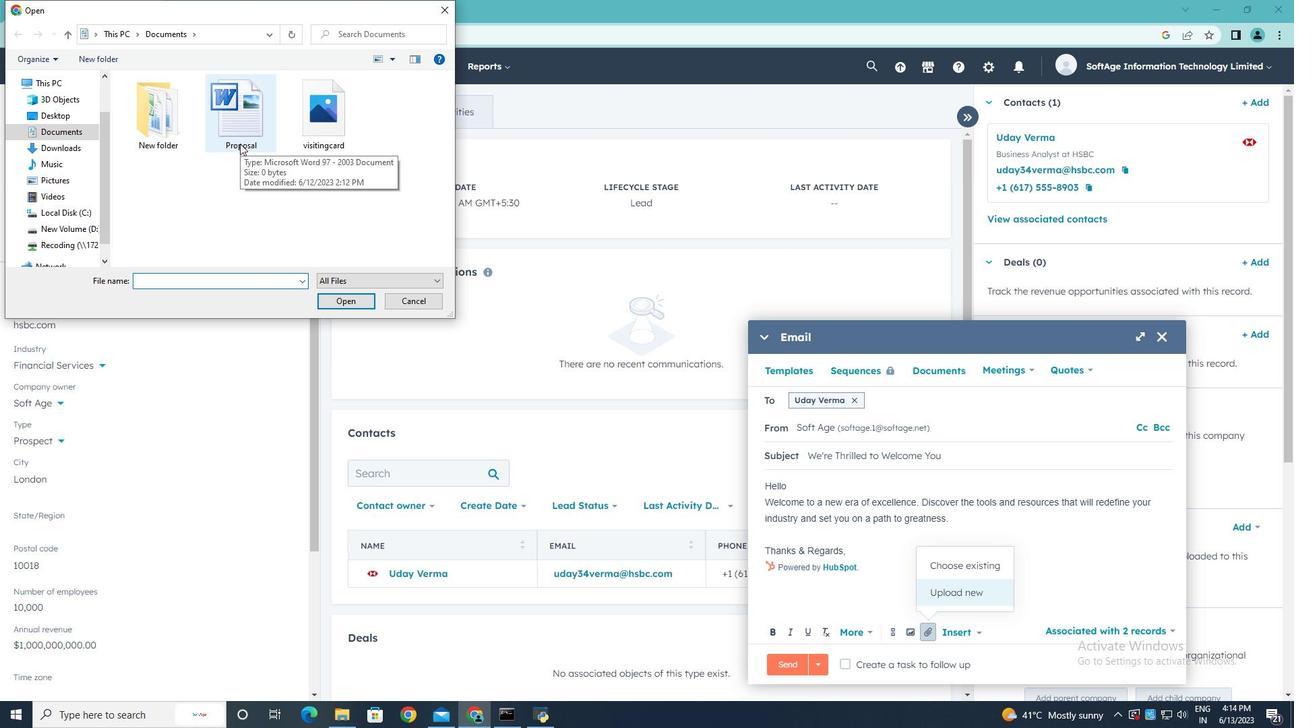 
Action: Mouse moved to (339, 304)
Screenshot: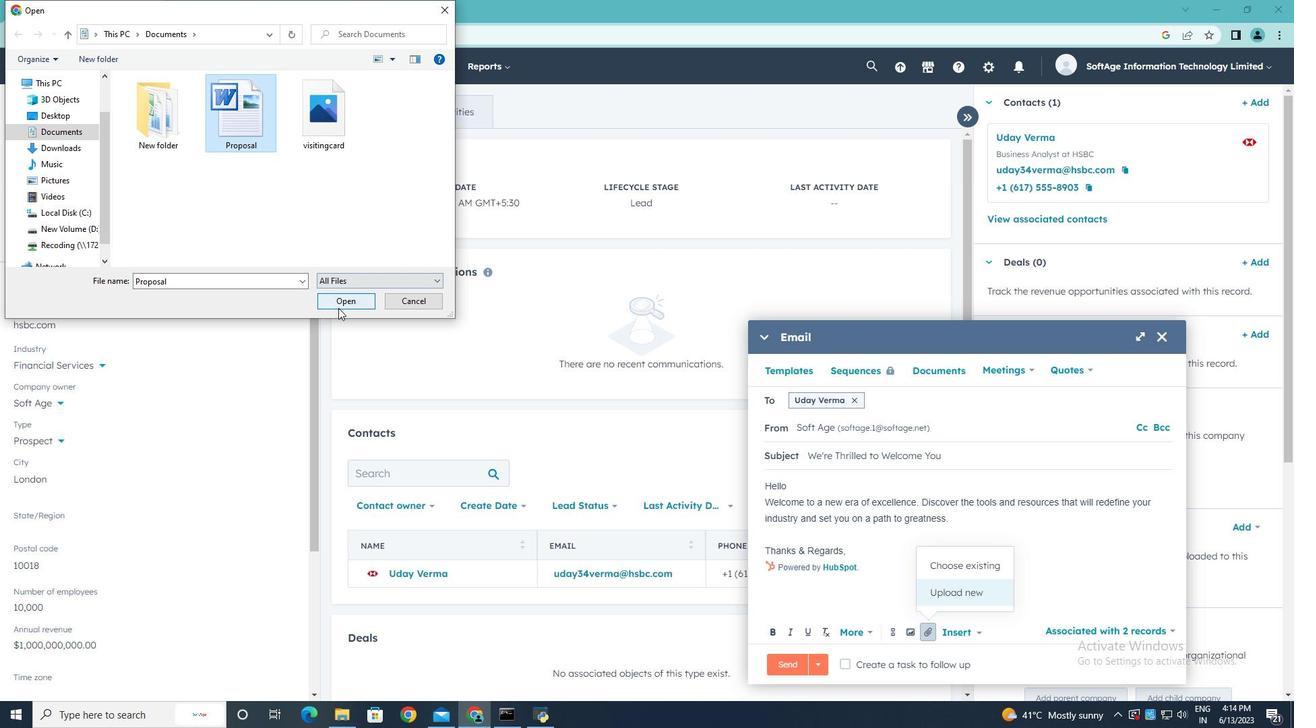 
Action: Mouse pressed left at (339, 304)
Screenshot: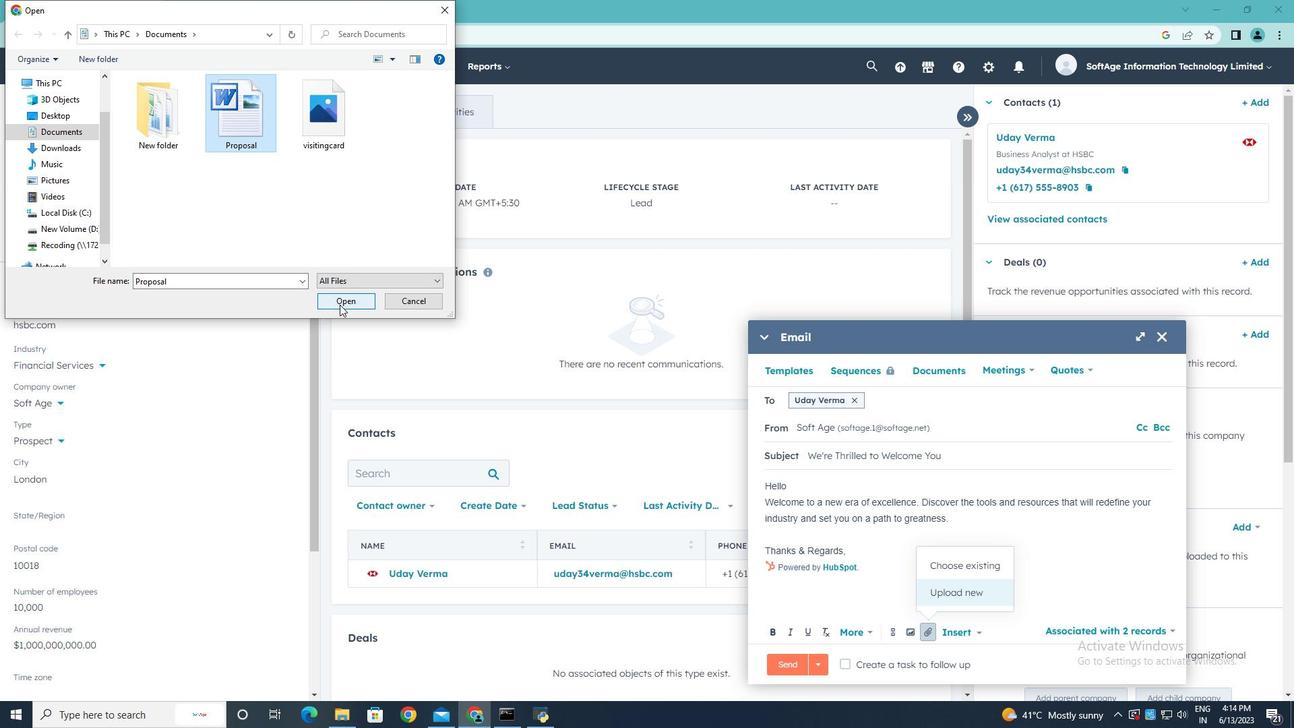 
Action: Mouse moved to (931, 597)
Screenshot: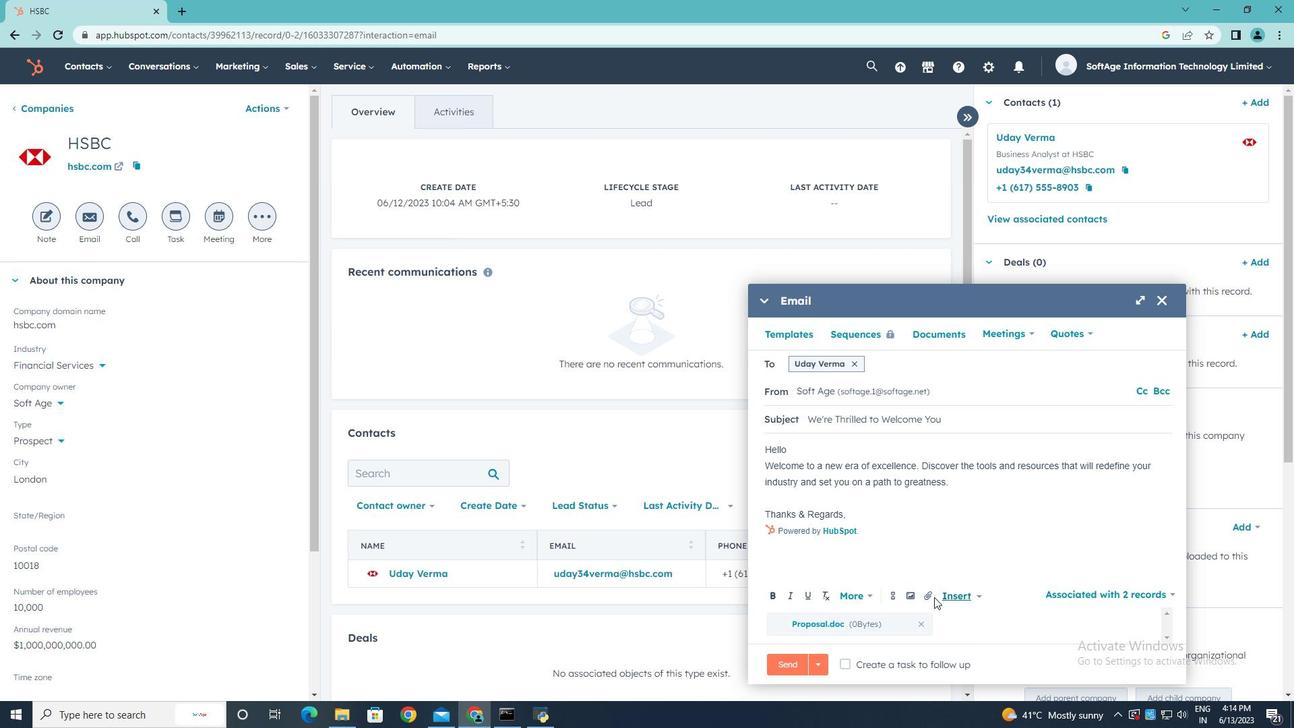 
Action: Mouse pressed left at (931, 597)
Screenshot: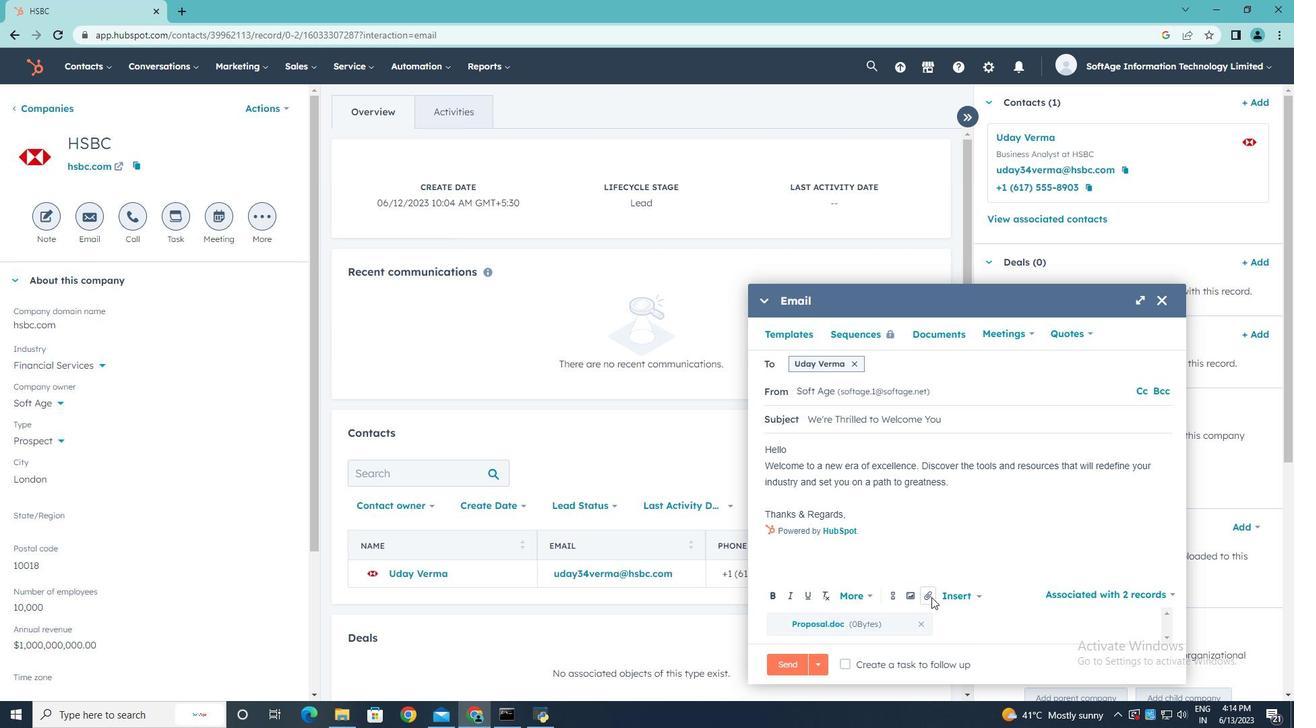 
Action: Mouse moved to (957, 562)
Screenshot: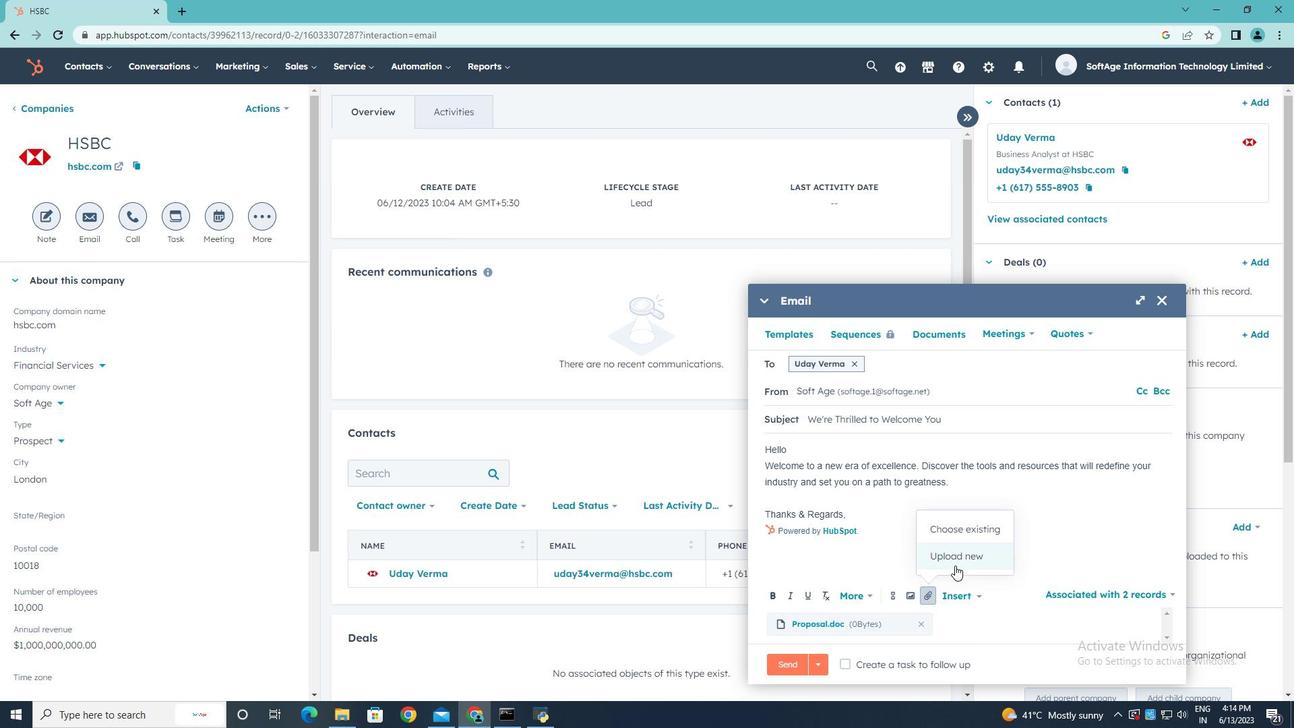 
Action: Mouse pressed left at (957, 562)
Screenshot: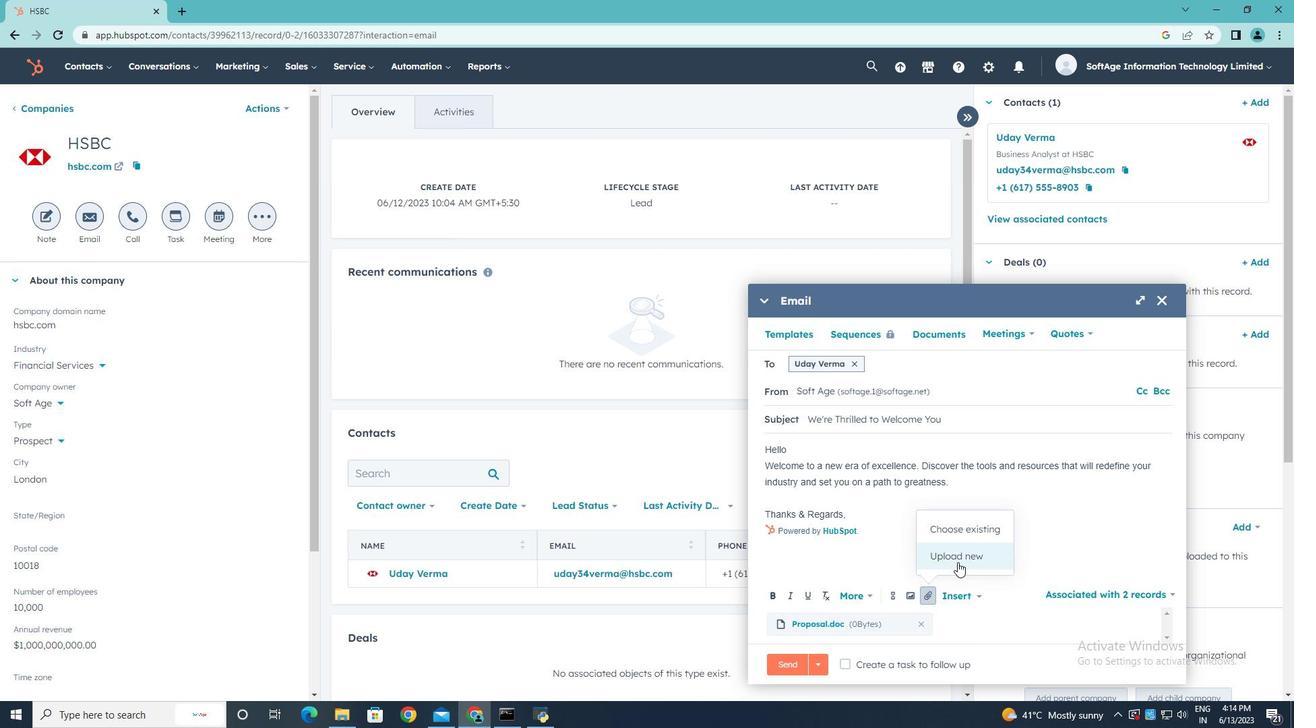 
Action: Mouse moved to (330, 137)
Screenshot: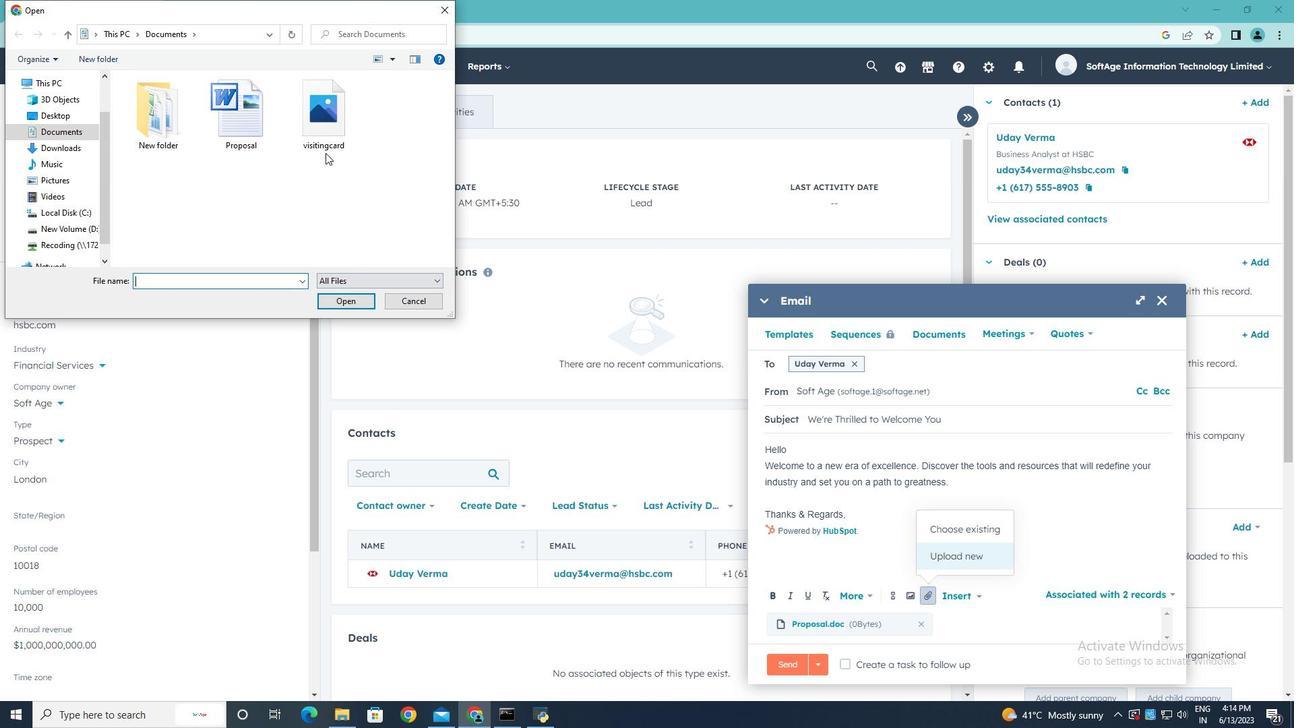 
Action: Mouse pressed left at (330, 137)
Screenshot: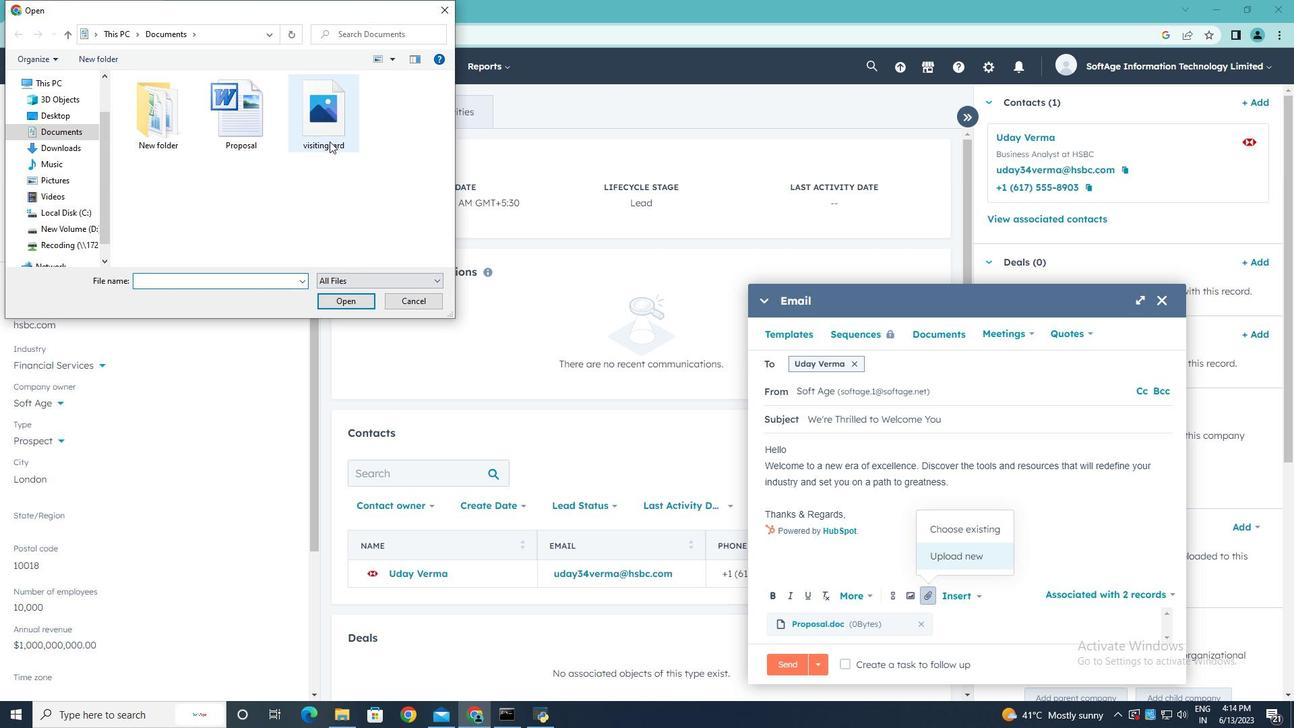 
Action: Mouse moved to (355, 306)
Screenshot: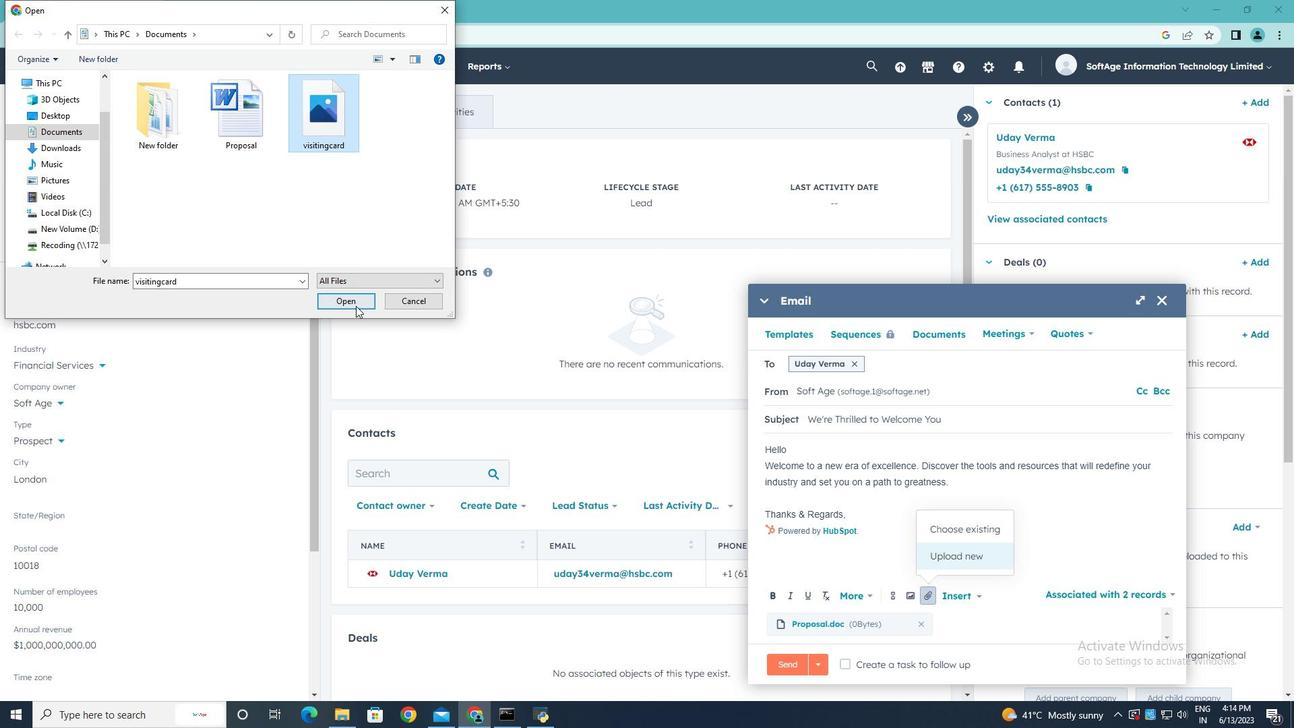 
Action: Mouse pressed left at (355, 306)
Screenshot: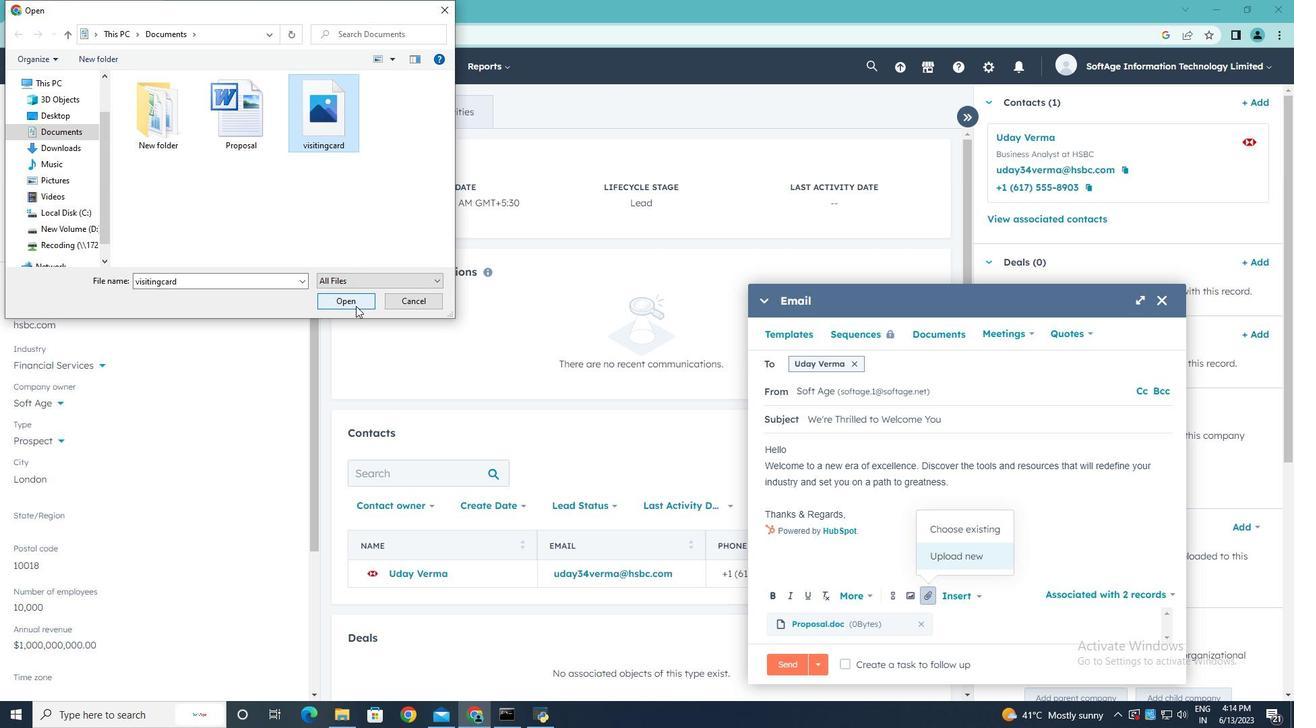 
Action: Mouse moved to (857, 516)
Screenshot: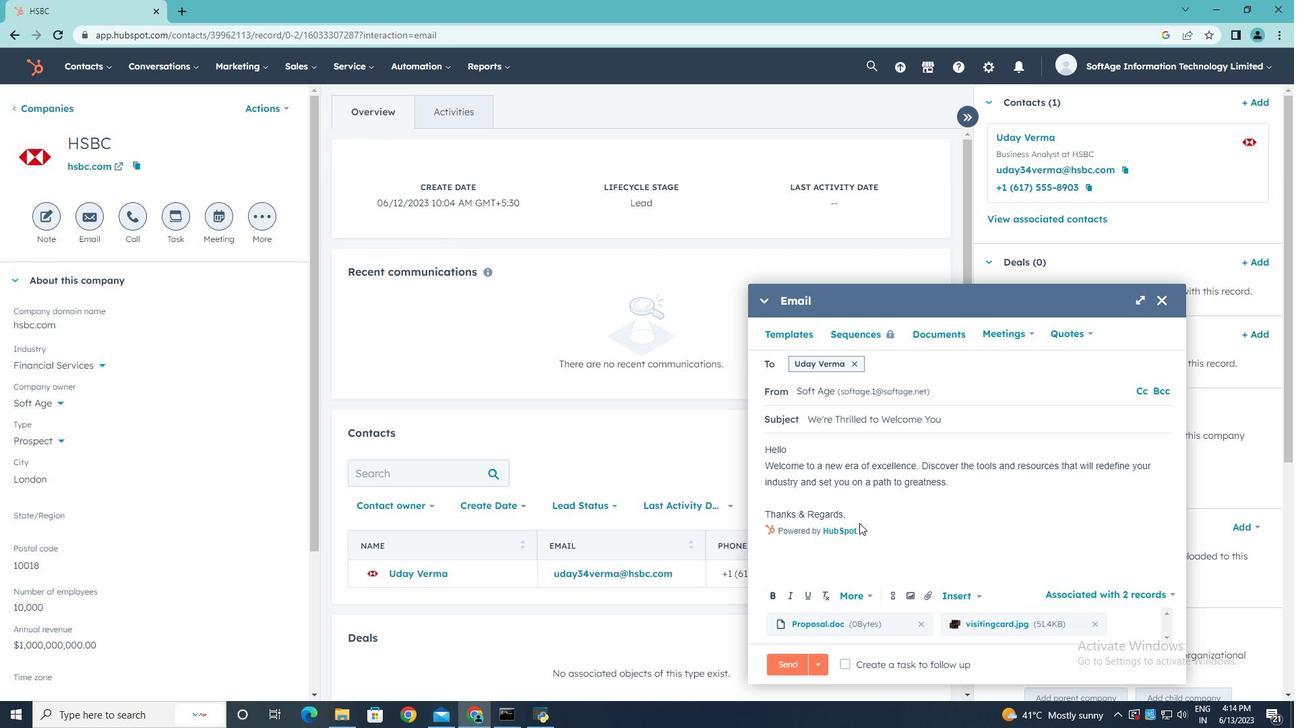 
Action: Mouse pressed left at (857, 516)
Screenshot: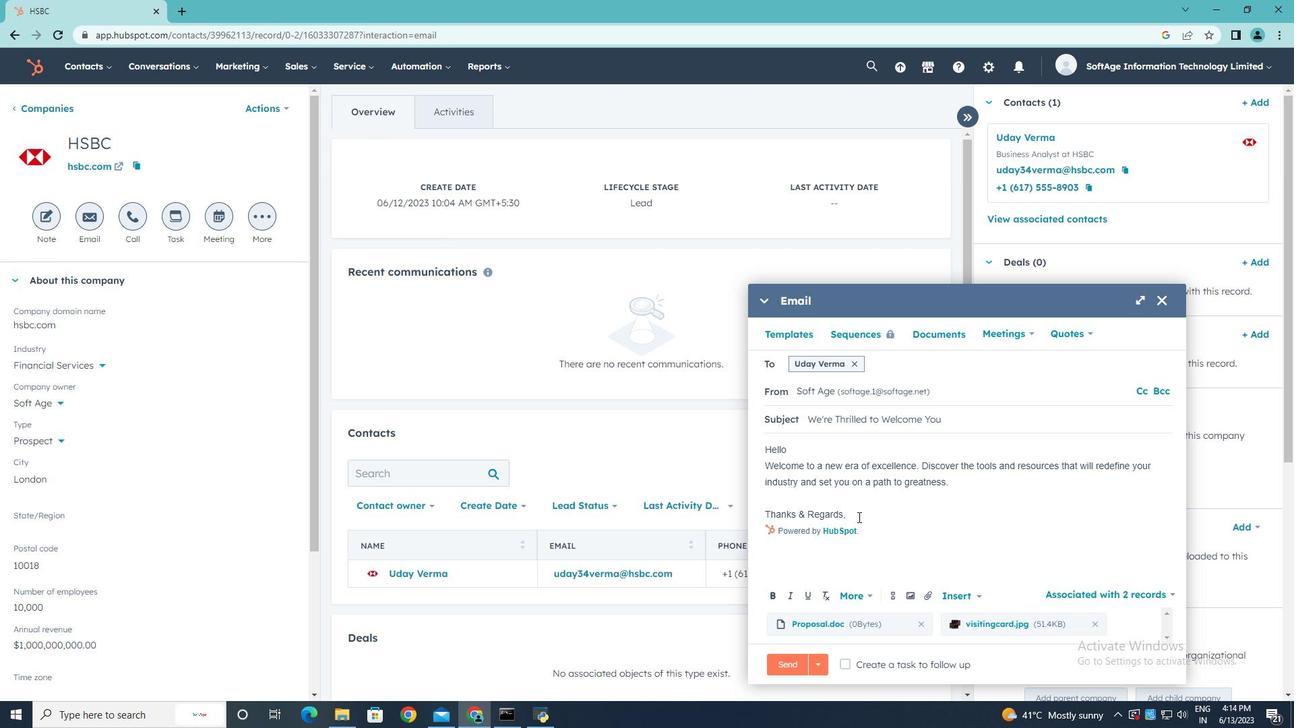 
Action: Key pressed <Key.enter>
Screenshot: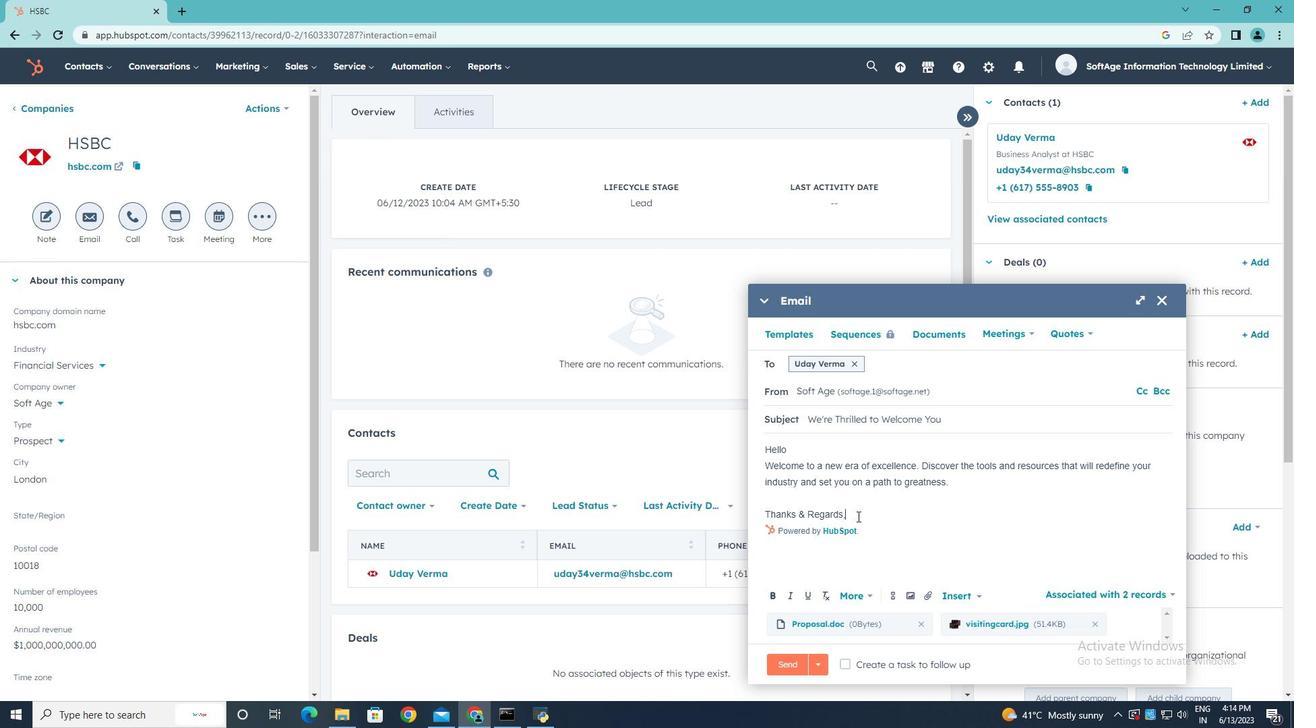 
Action: Mouse moved to (891, 594)
Screenshot: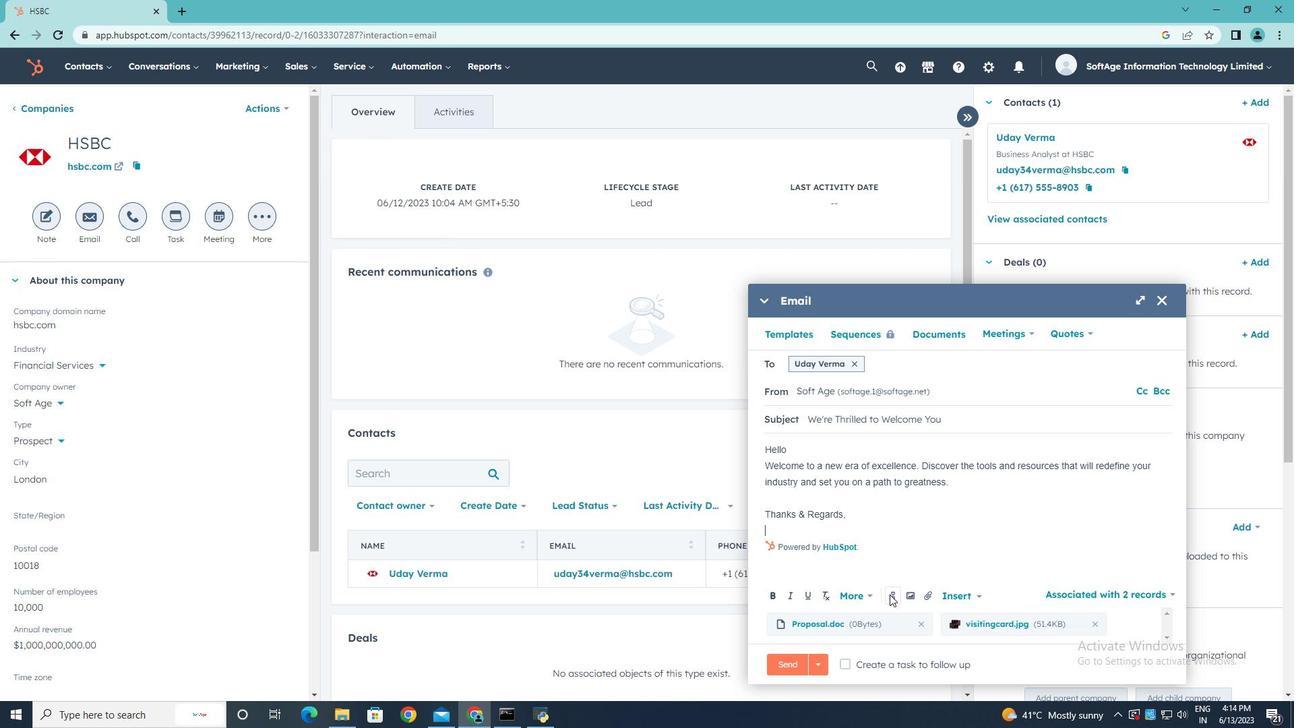 
Action: Mouse pressed left at (891, 594)
Screenshot: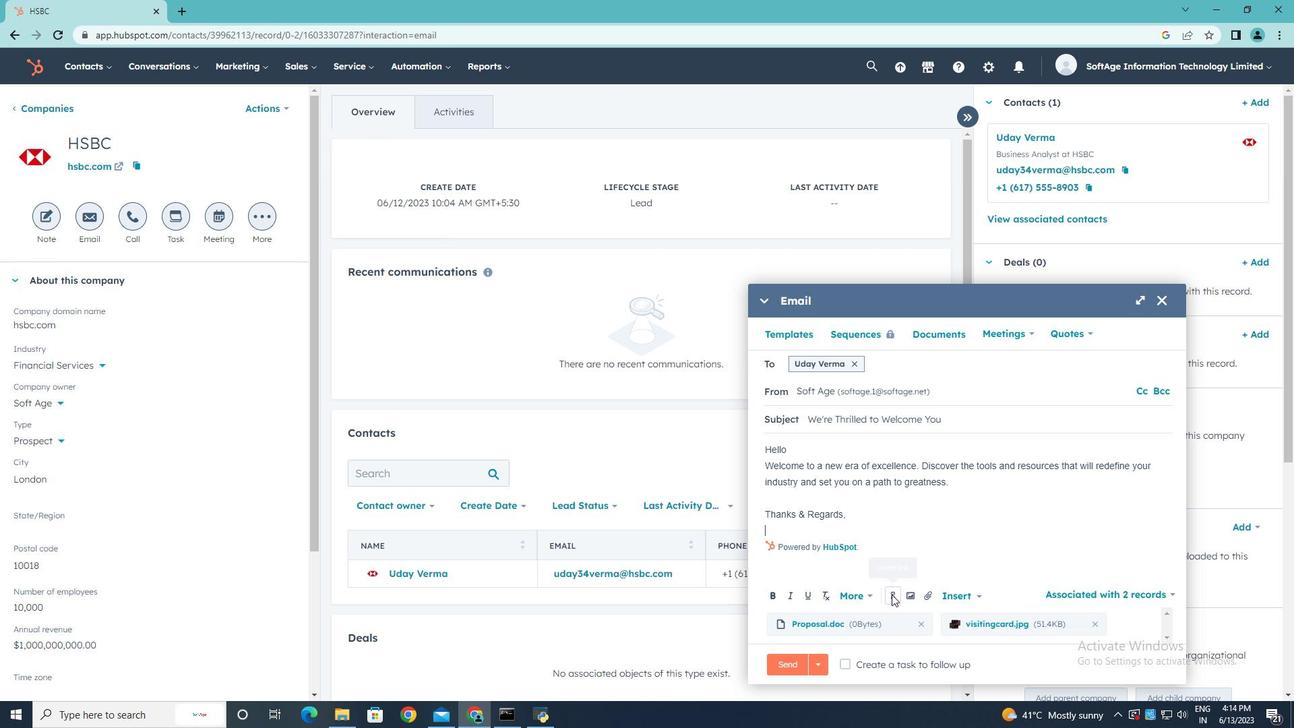 
Action: Mouse moved to (930, 446)
Screenshot: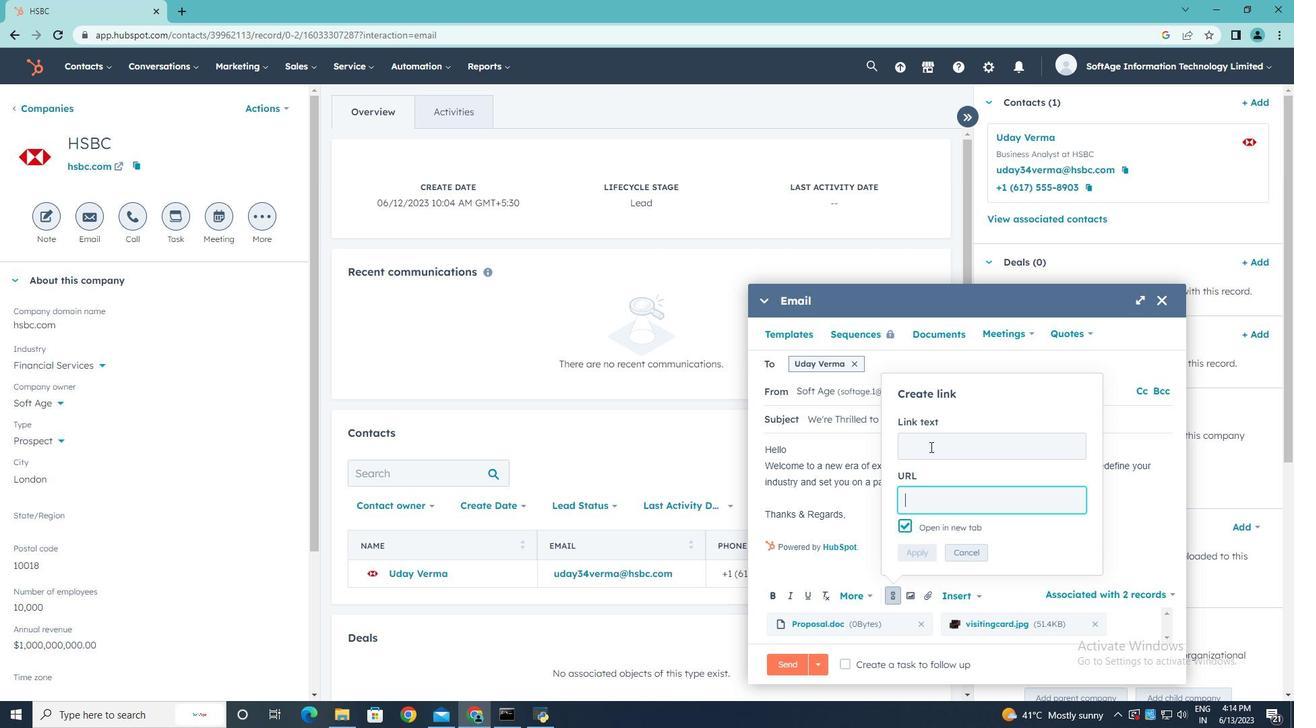 
Action: Mouse pressed left at (930, 446)
Screenshot: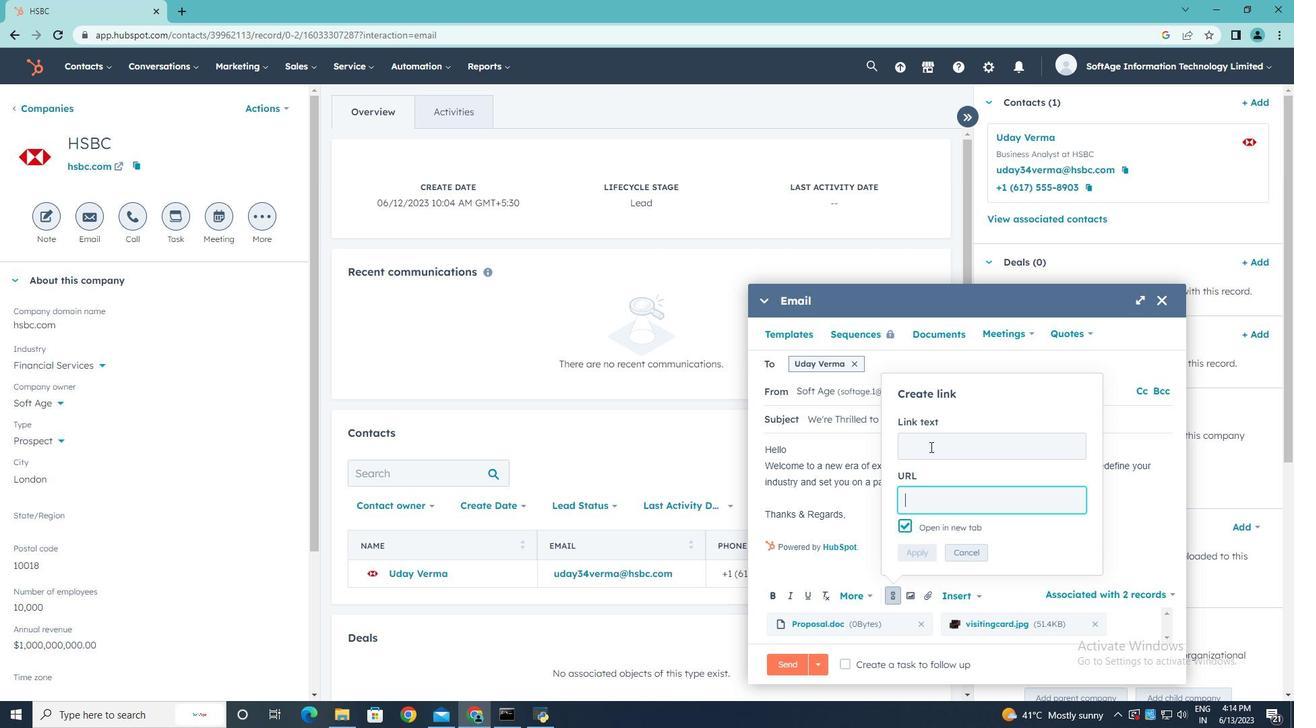 
Action: Mouse moved to (930, 446)
Screenshot: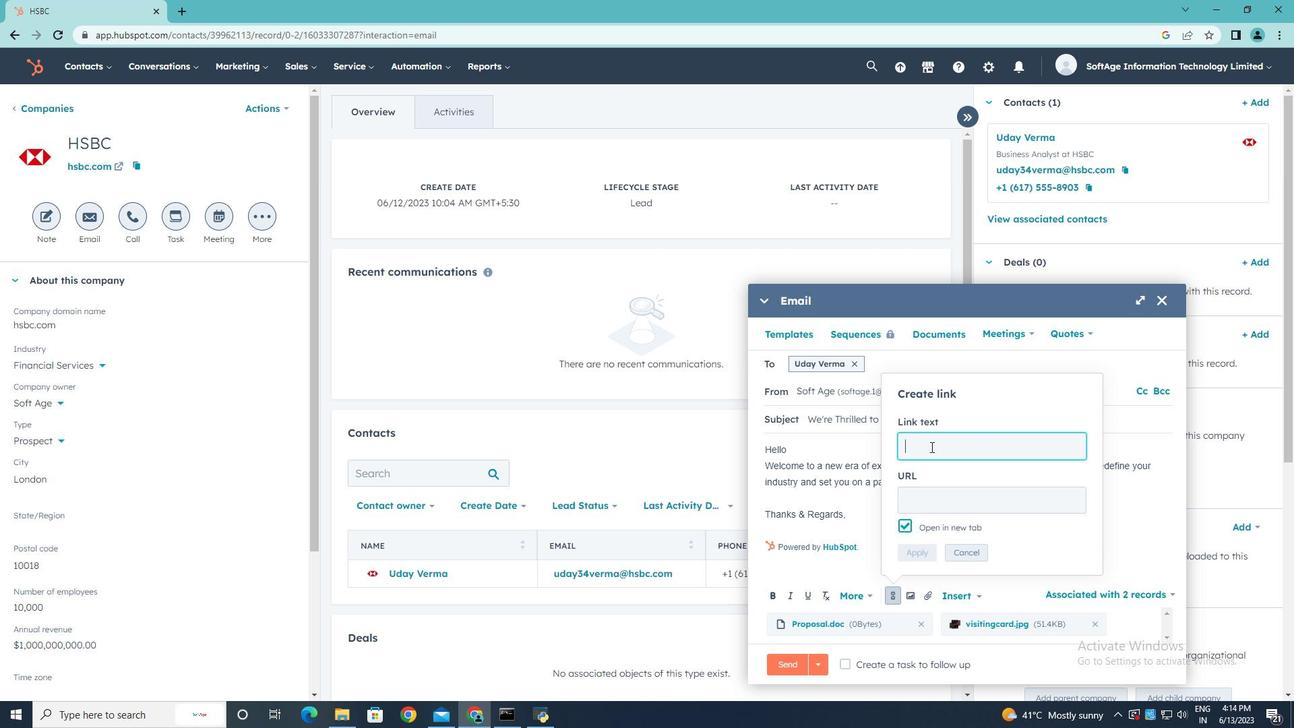 
Action: Key pressed snapchat
Screenshot: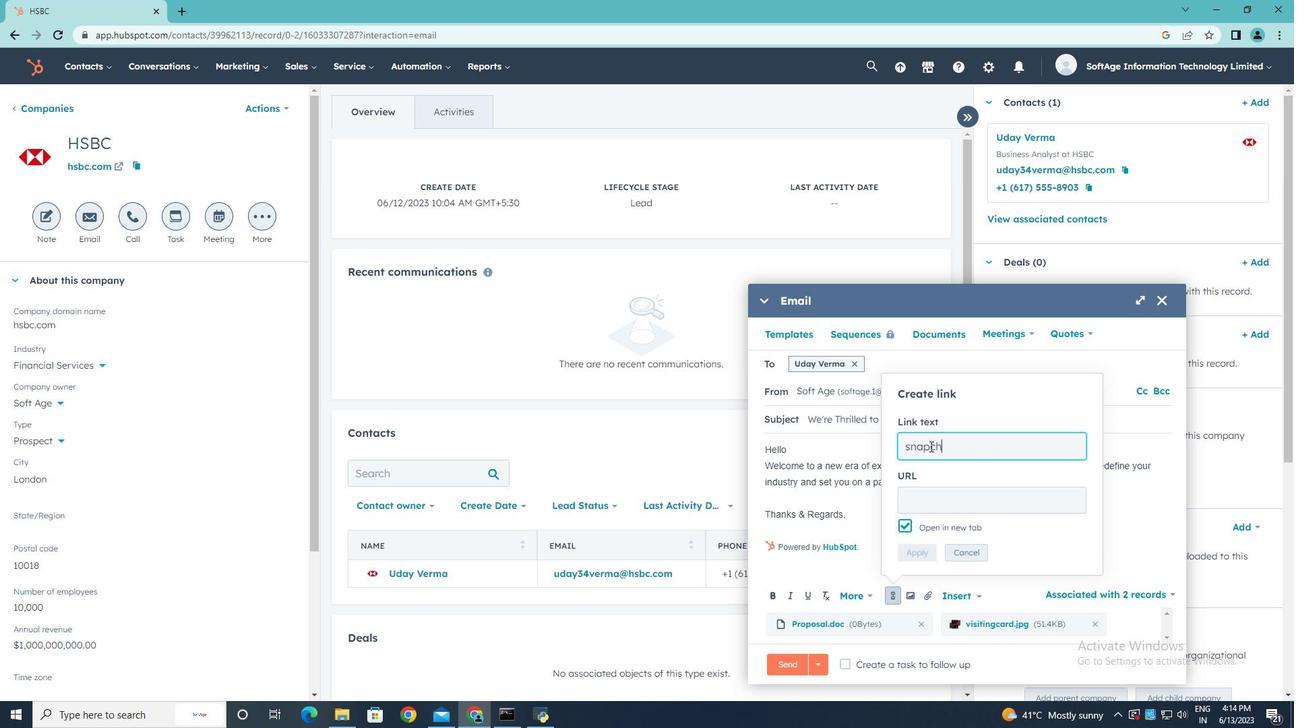 
Action: Mouse moved to (955, 502)
Screenshot: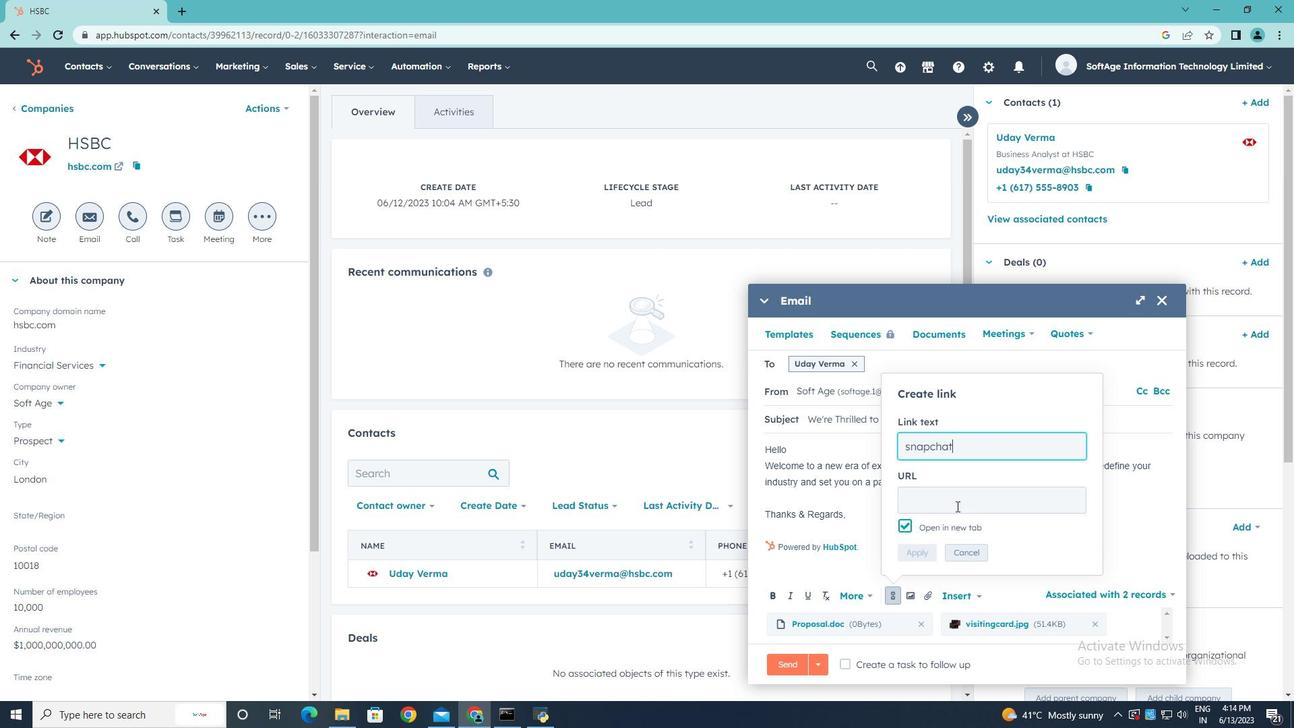 
Action: Mouse pressed left at (955, 502)
Screenshot: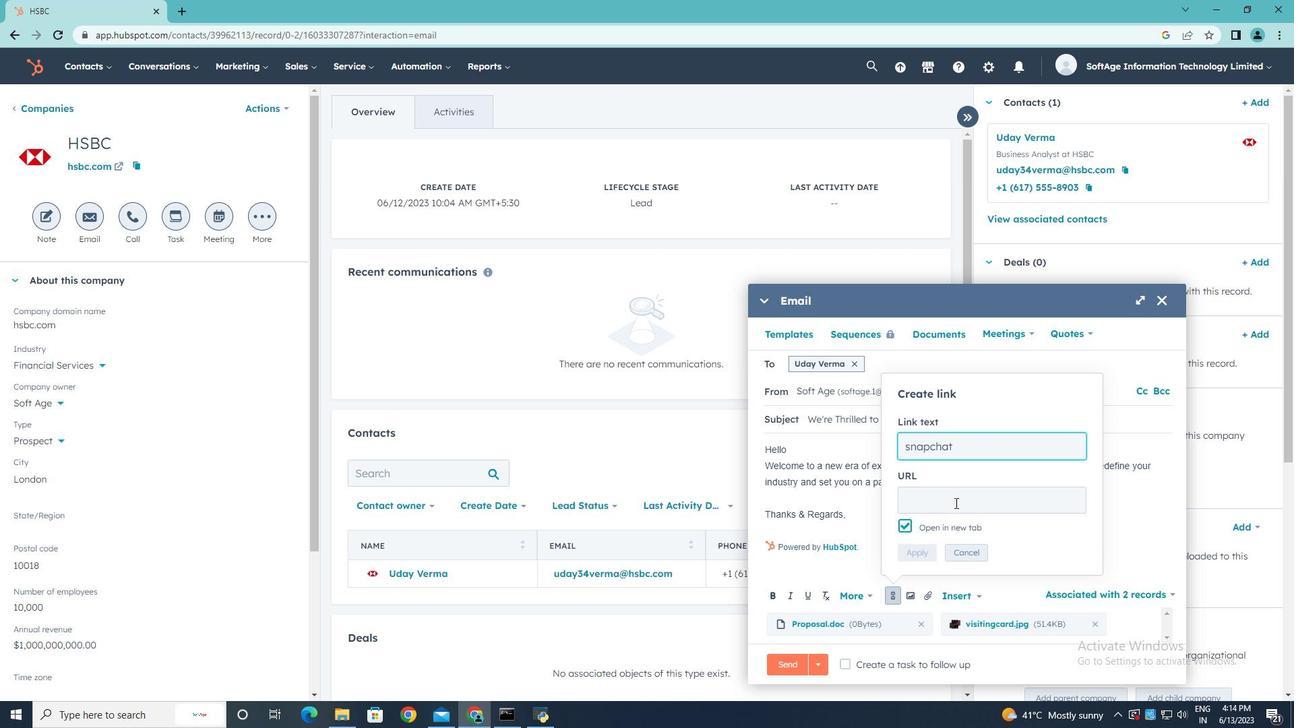 
Action: Key pressed www.sns<Key.backspace>apchat.com
Screenshot: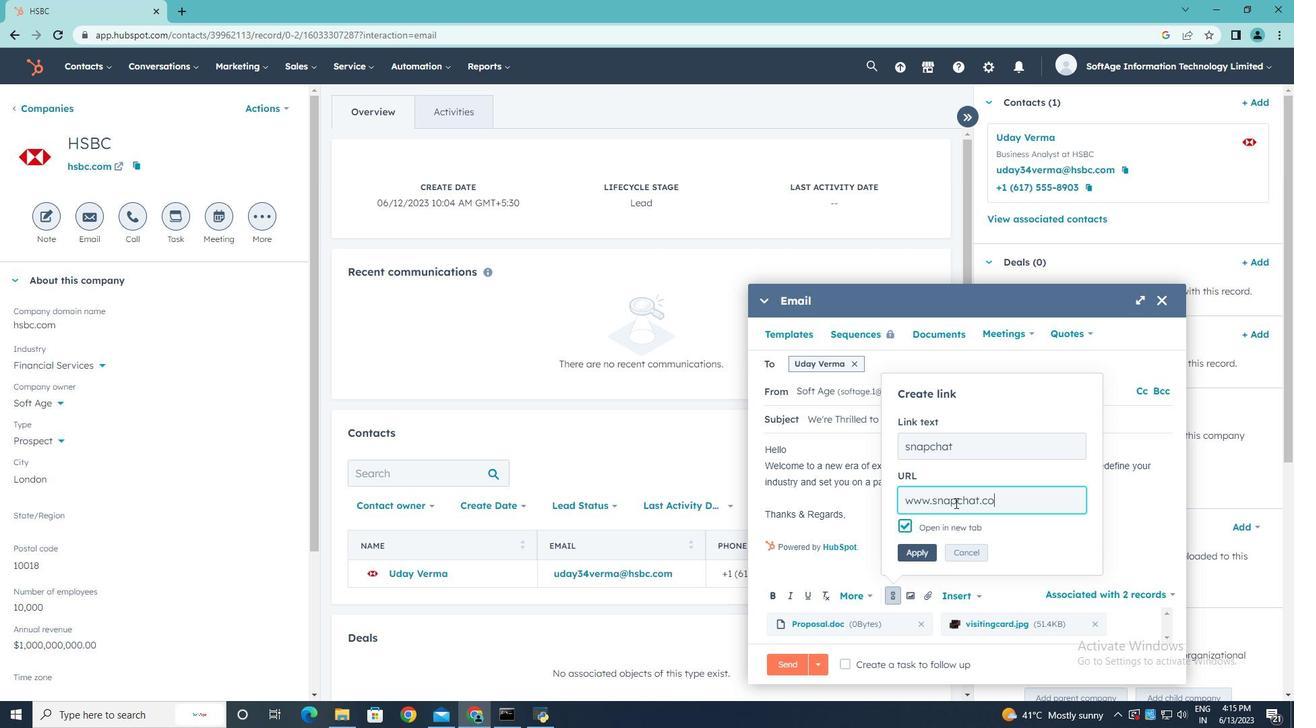 
Action: Mouse moved to (918, 553)
Screenshot: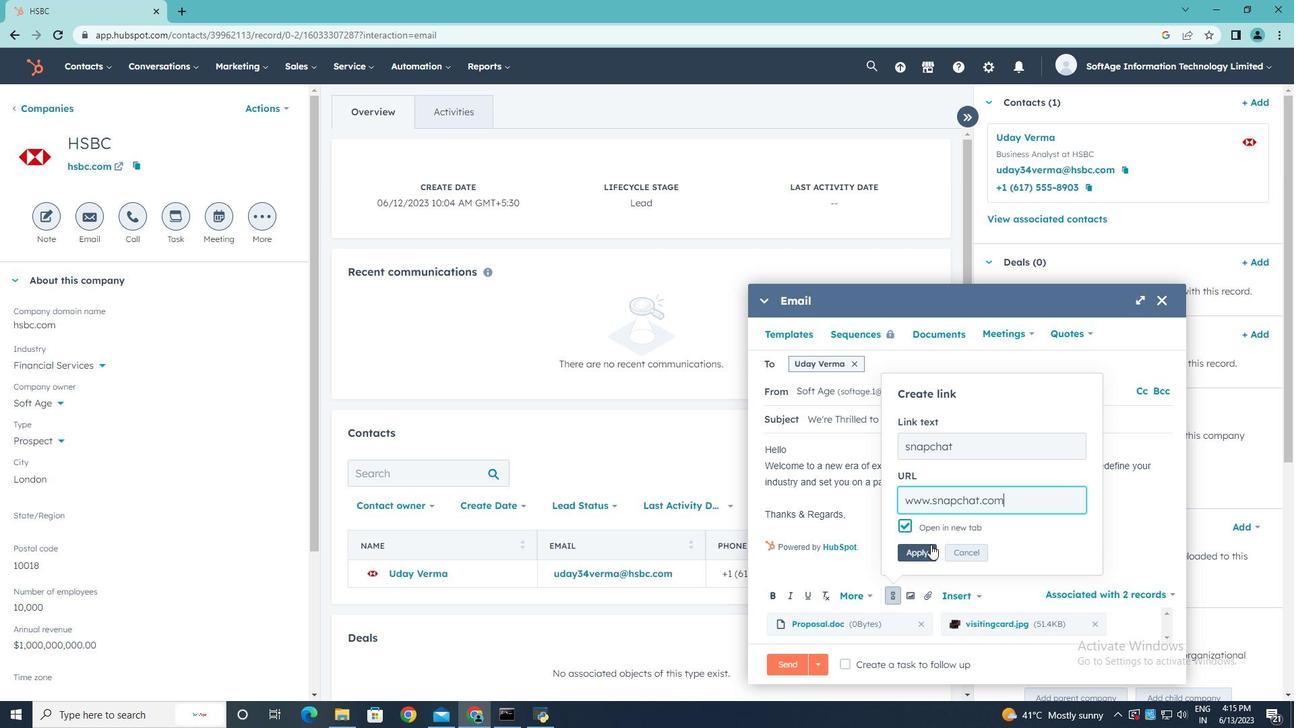
Action: Mouse pressed left at (918, 553)
Screenshot: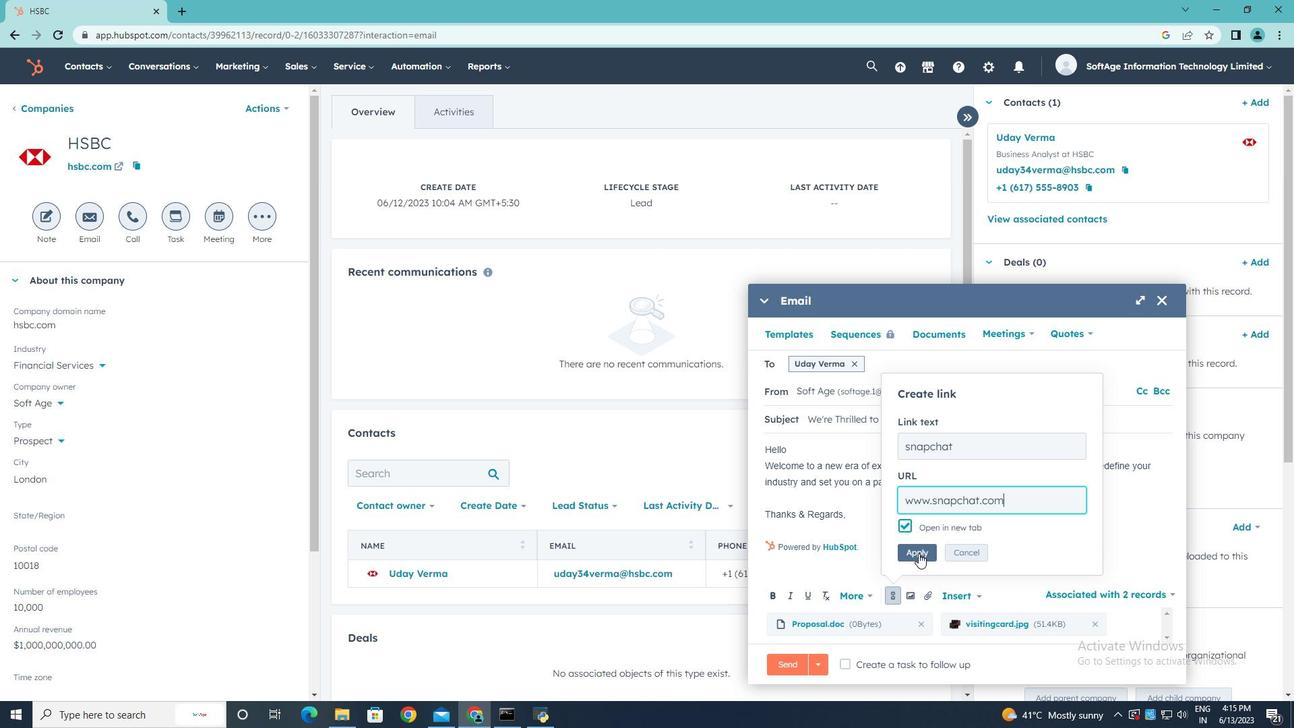 
Action: Mouse moved to (850, 663)
Screenshot: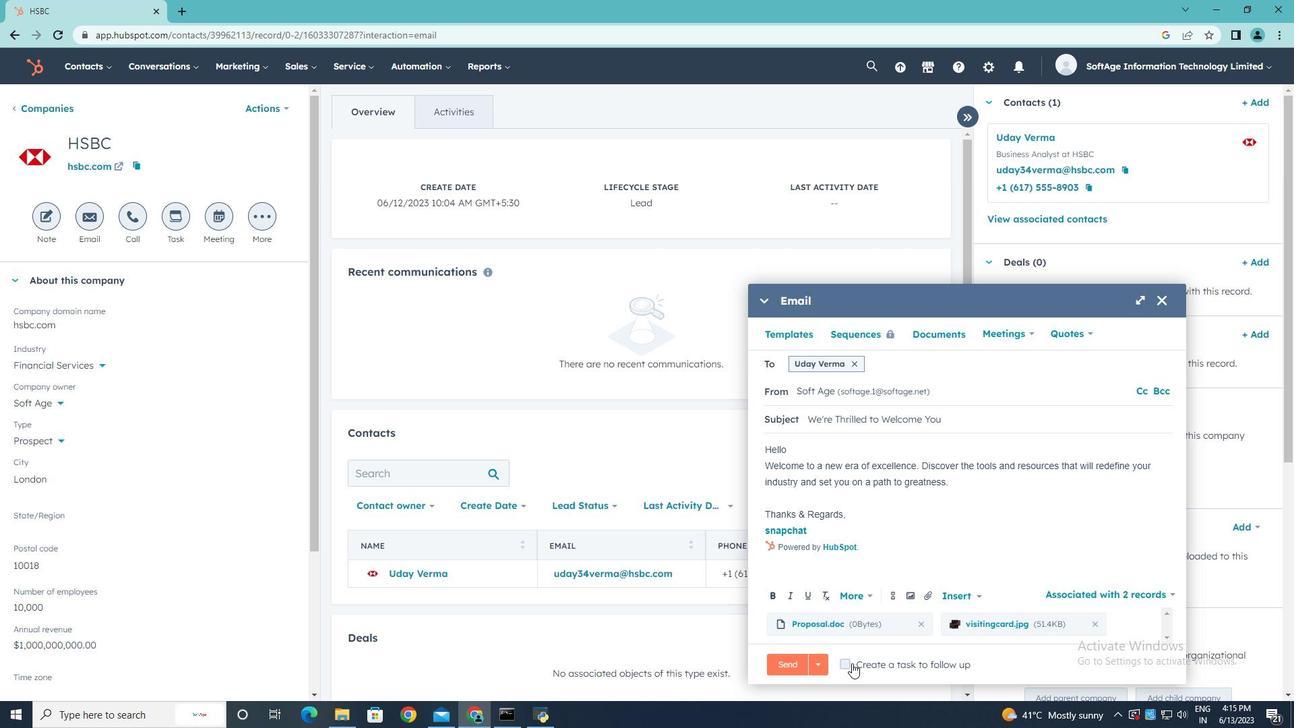 
Action: Mouse pressed left at (850, 663)
Screenshot: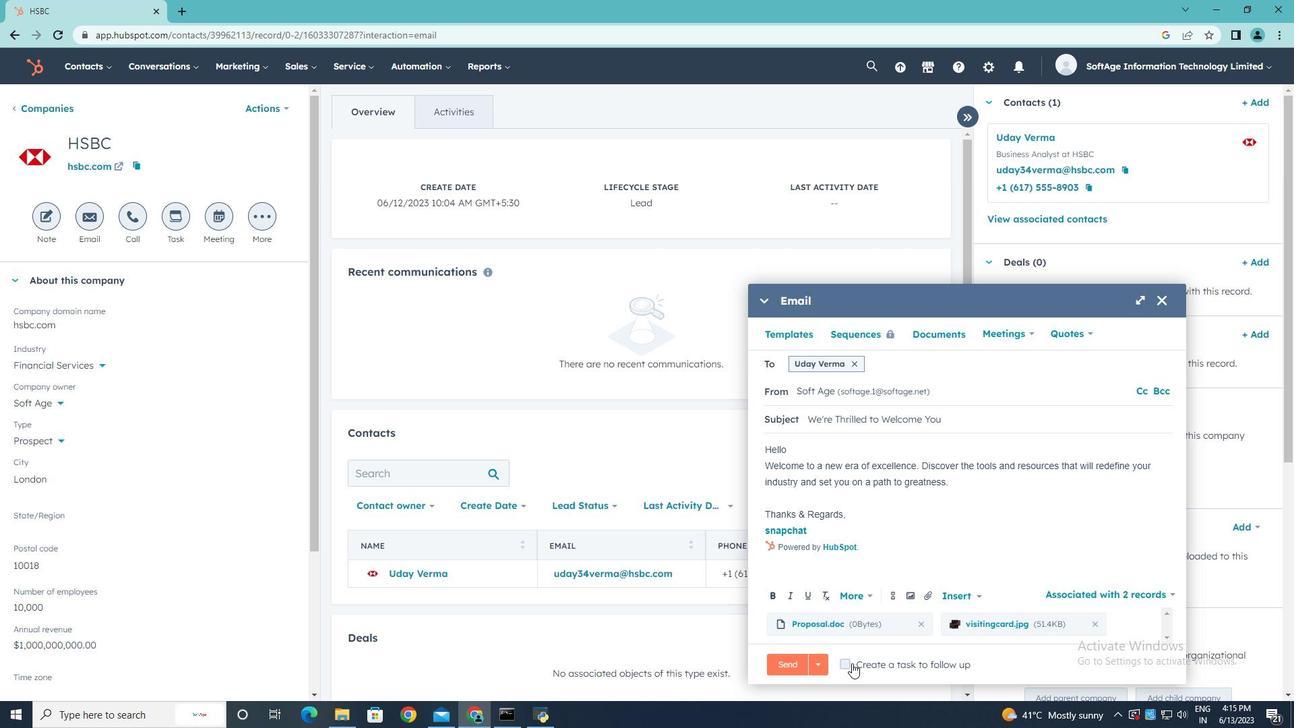 
Action: Mouse moved to (1105, 665)
Screenshot: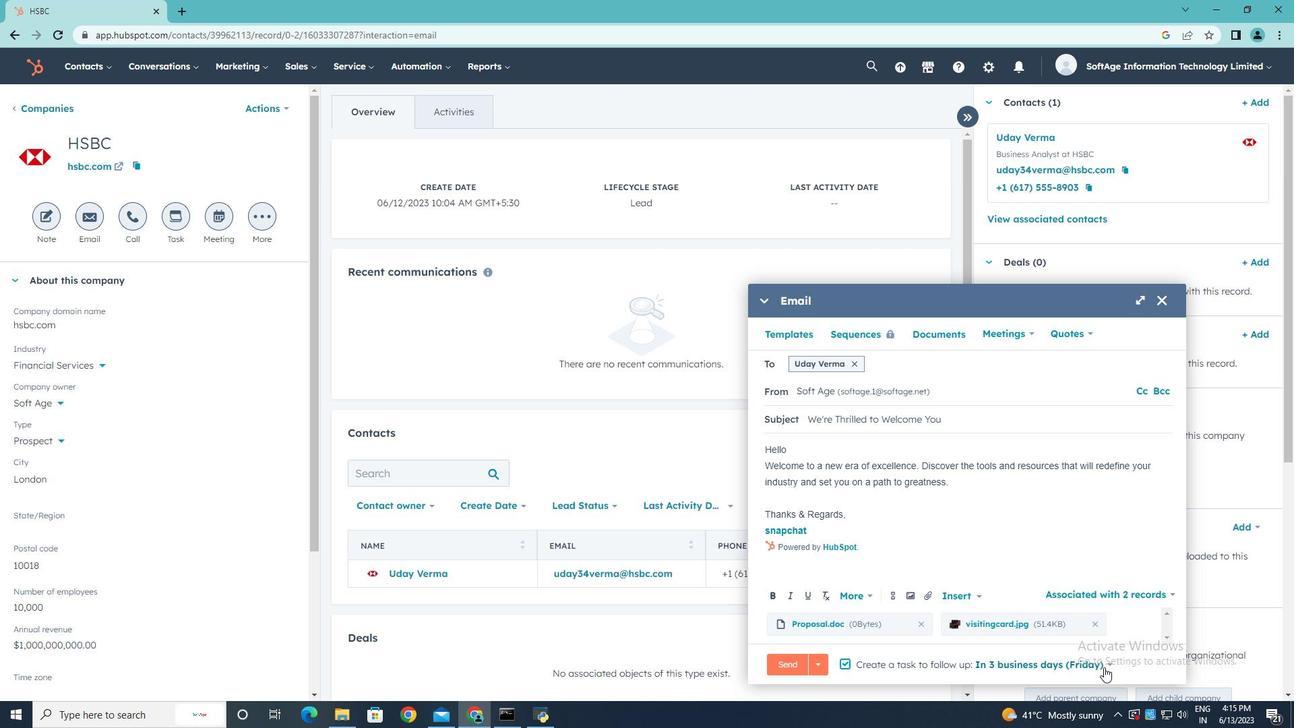 
Action: Mouse pressed left at (1105, 665)
Screenshot: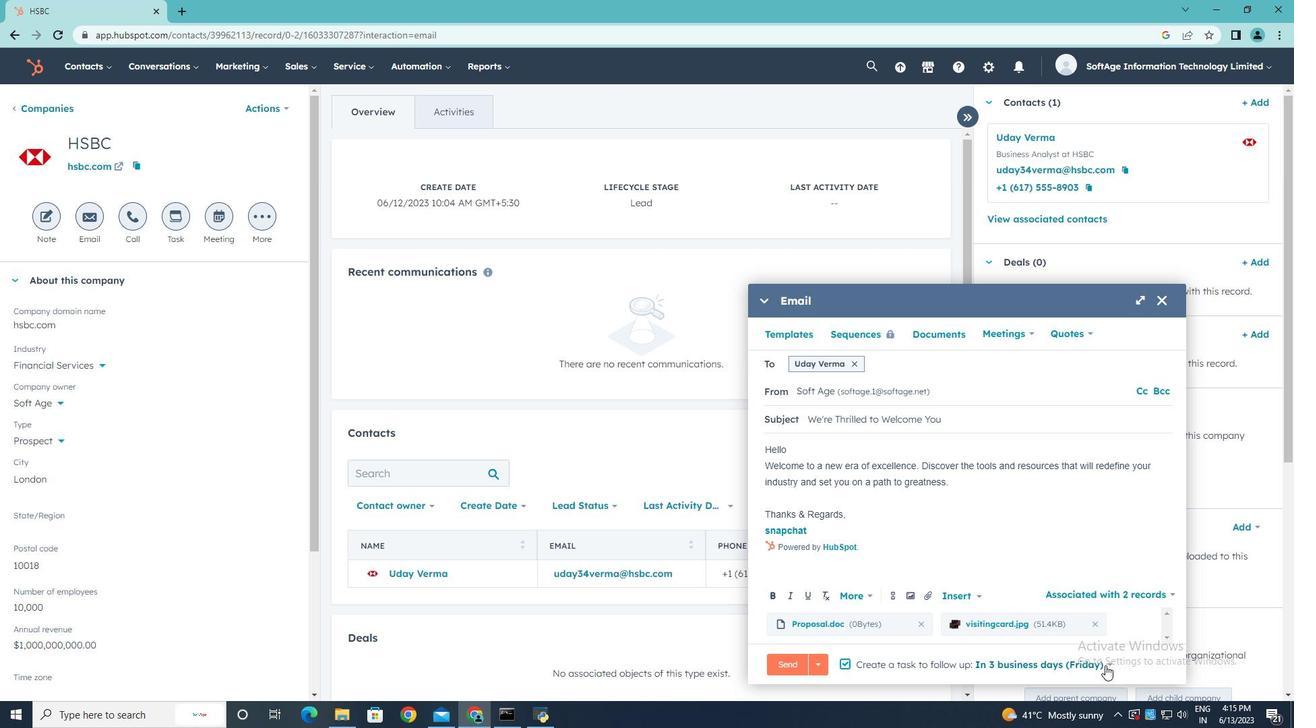 
Action: Mouse moved to (1096, 568)
Screenshot: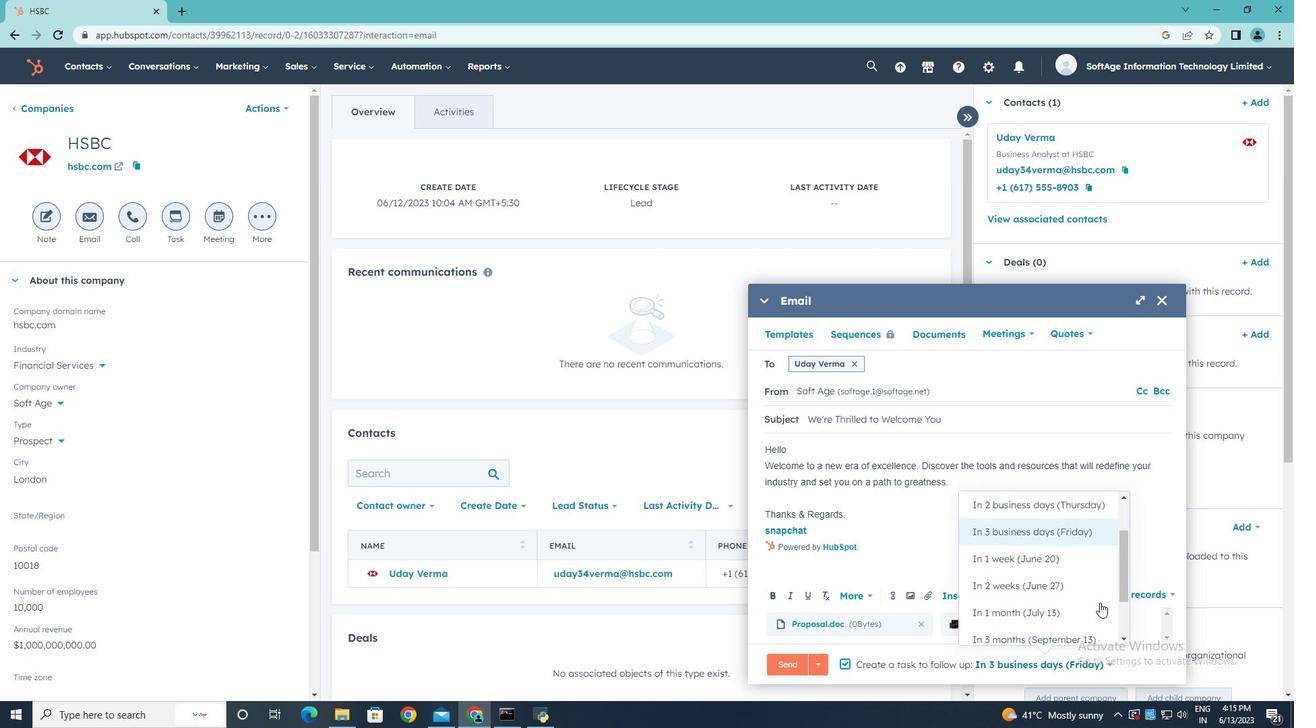 
Action: Mouse scrolled (1096, 568) with delta (0, 0)
Screenshot: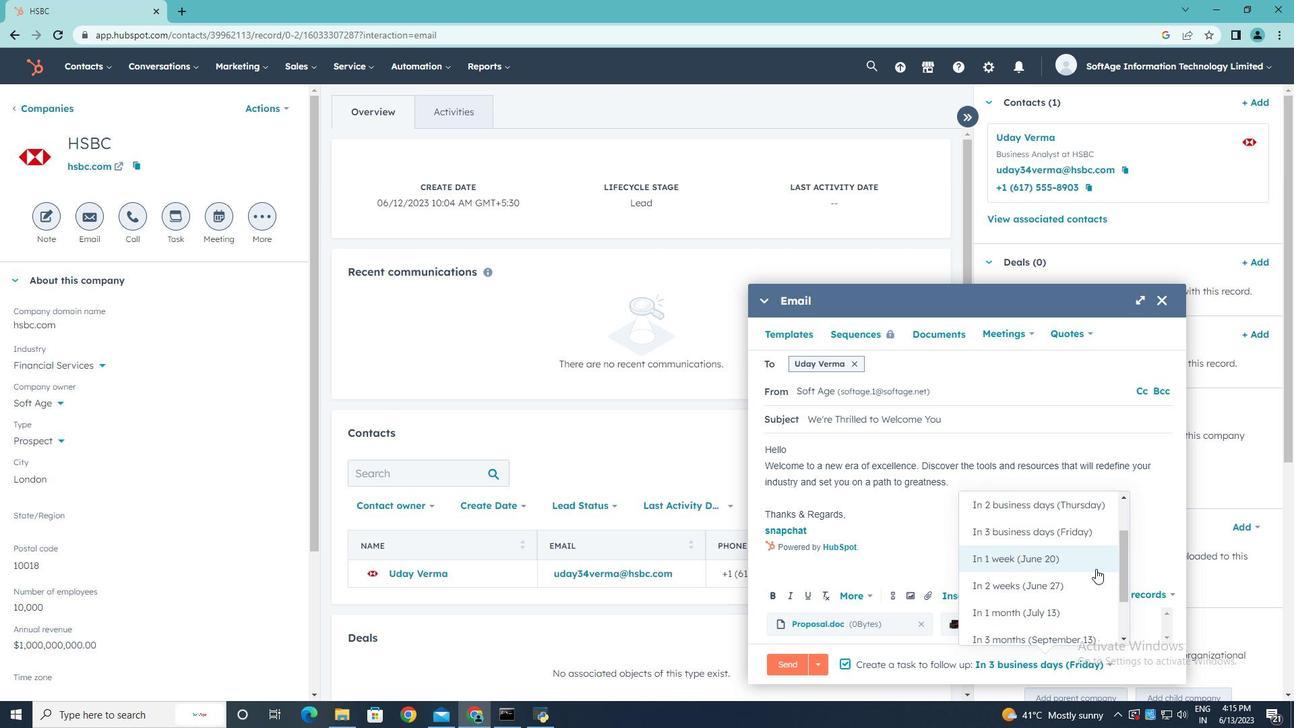
Action: Mouse scrolled (1096, 568) with delta (0, 0)
Screenshot: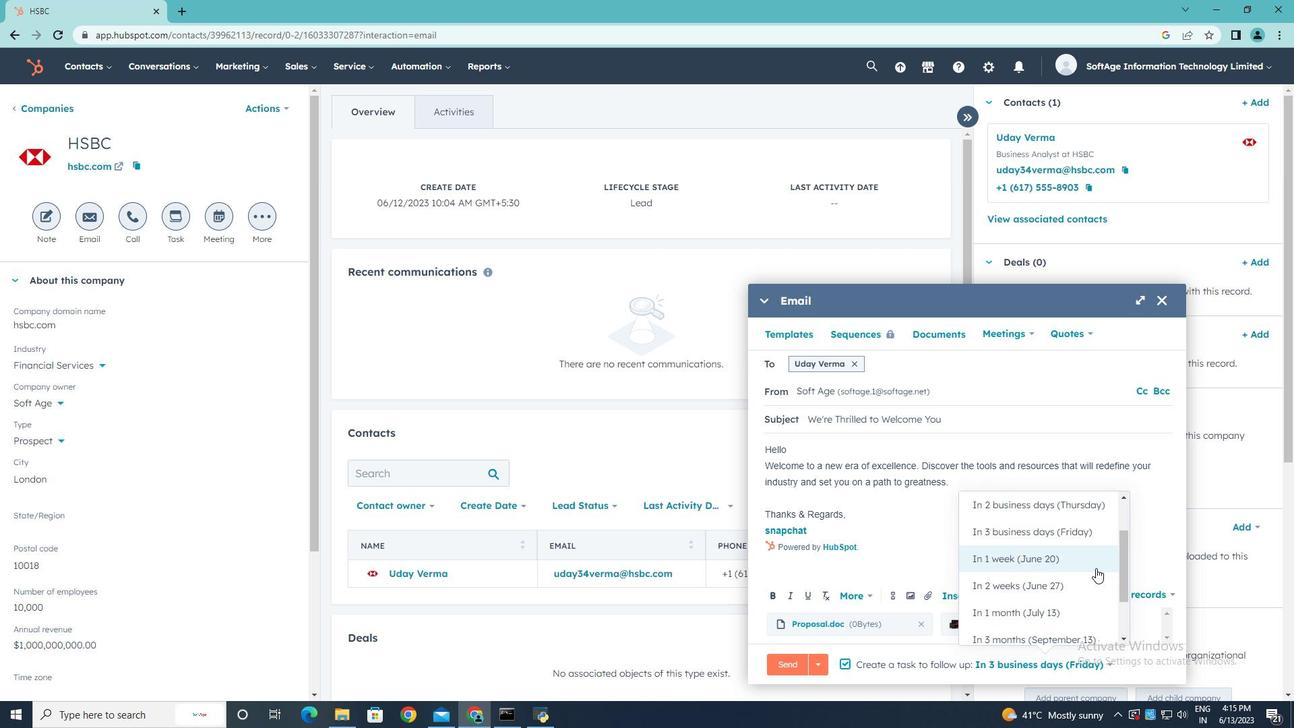 
Action: Mouse scrolled (1096, 568) with delta (0, 0)
Screenshot: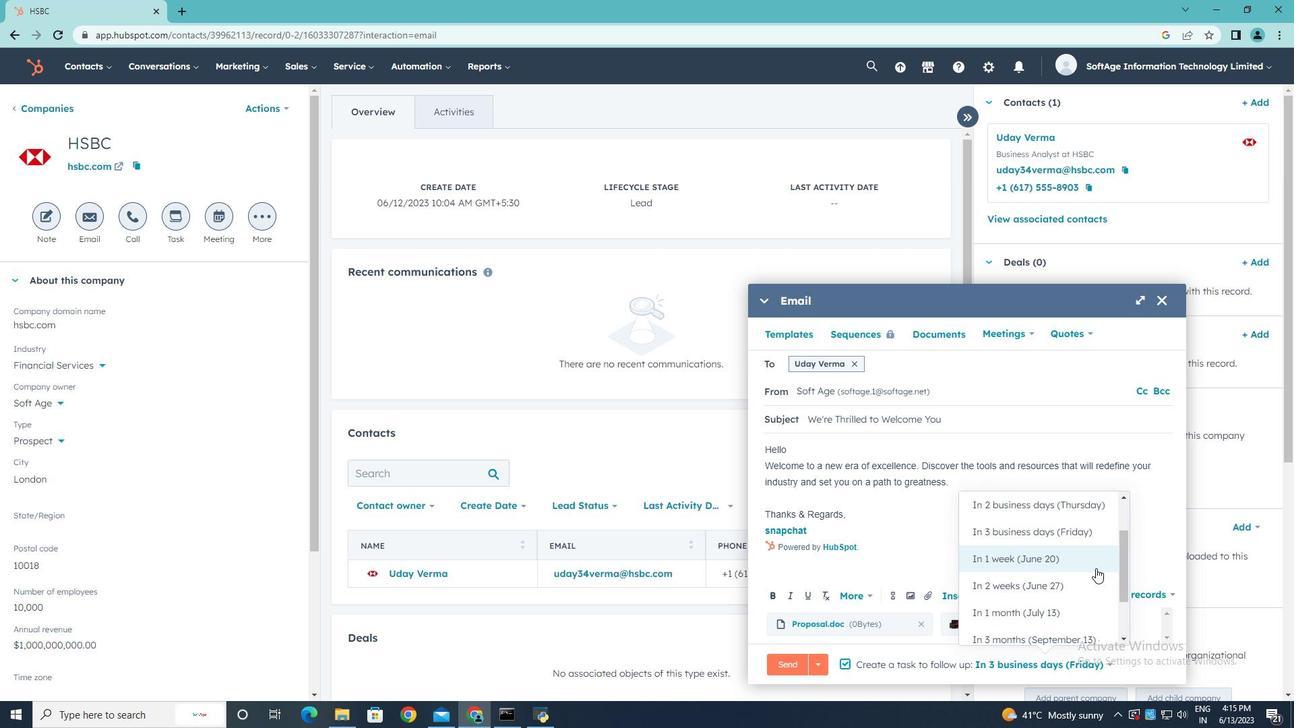 
Action: Mouse scrolled (1096, 568) with delta (0, 0)
Screenshot: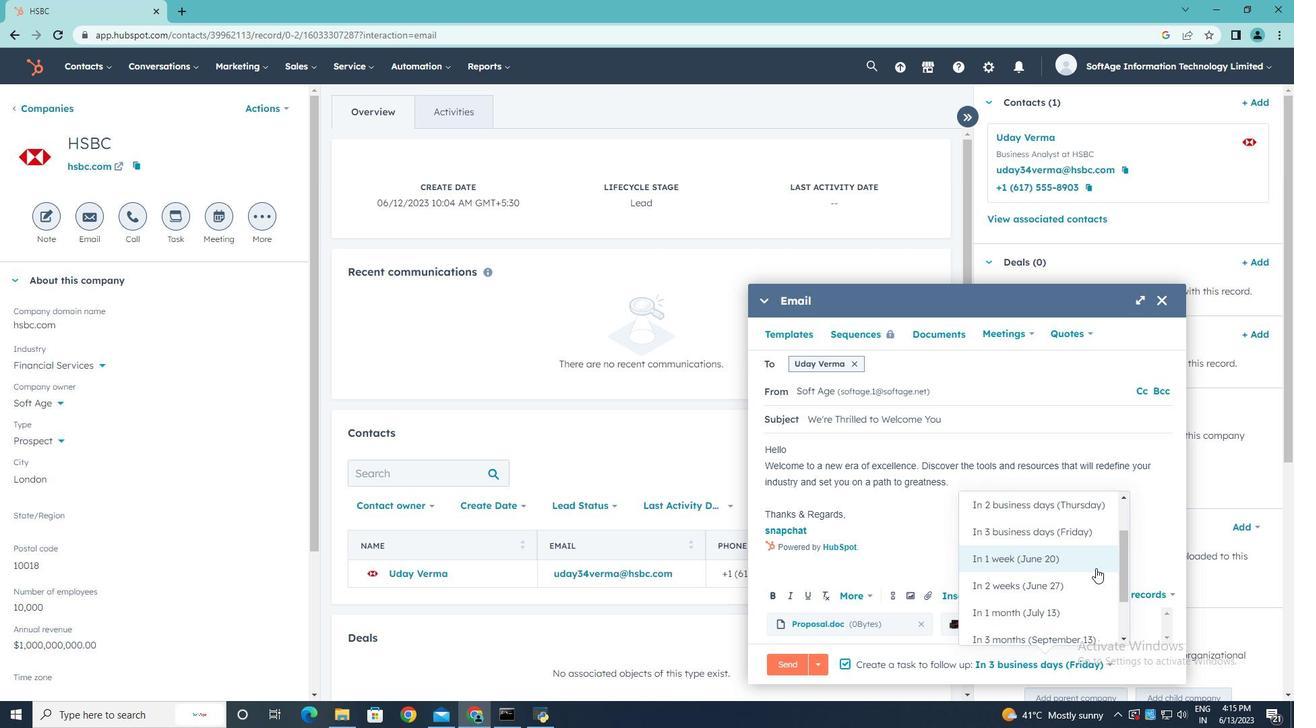 
Action: Mouse moved to (1021, 537)
Screenshot: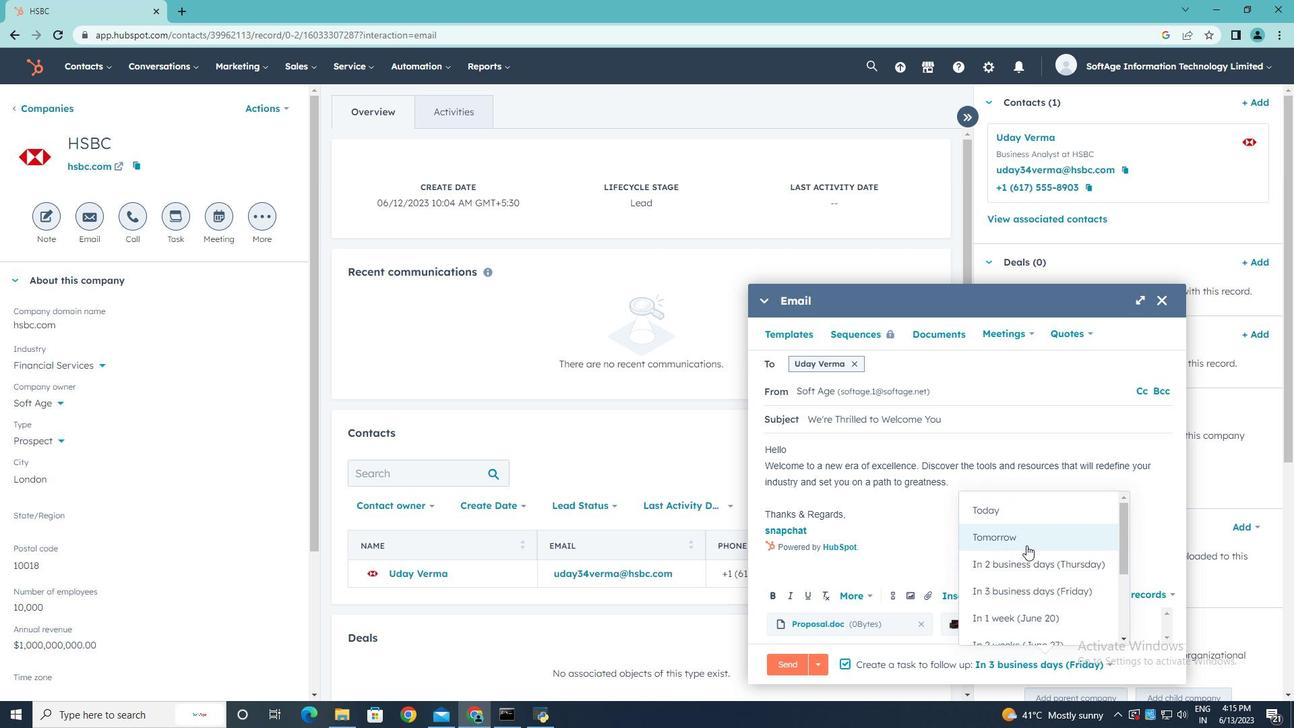 
Action: Mouse pressed left at (1021, 537)
Screenshot: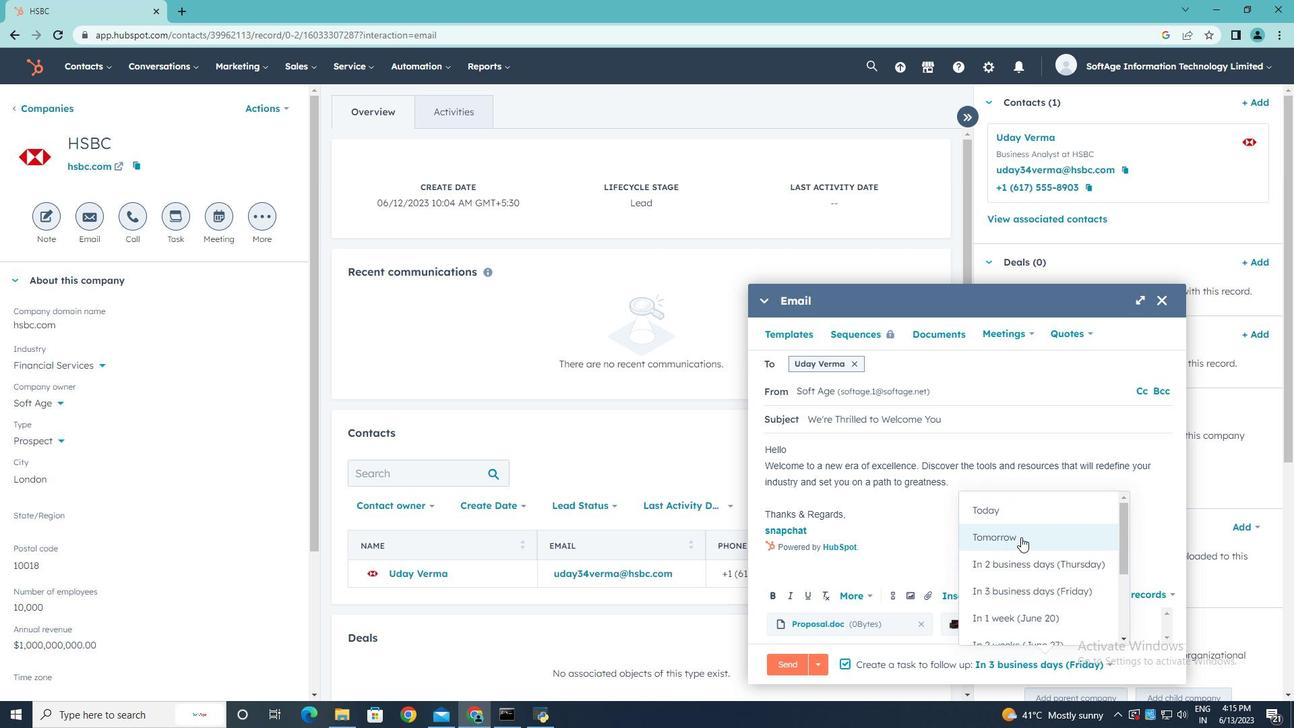 
Action: Mouse moved to (786, 664)
Screenshot: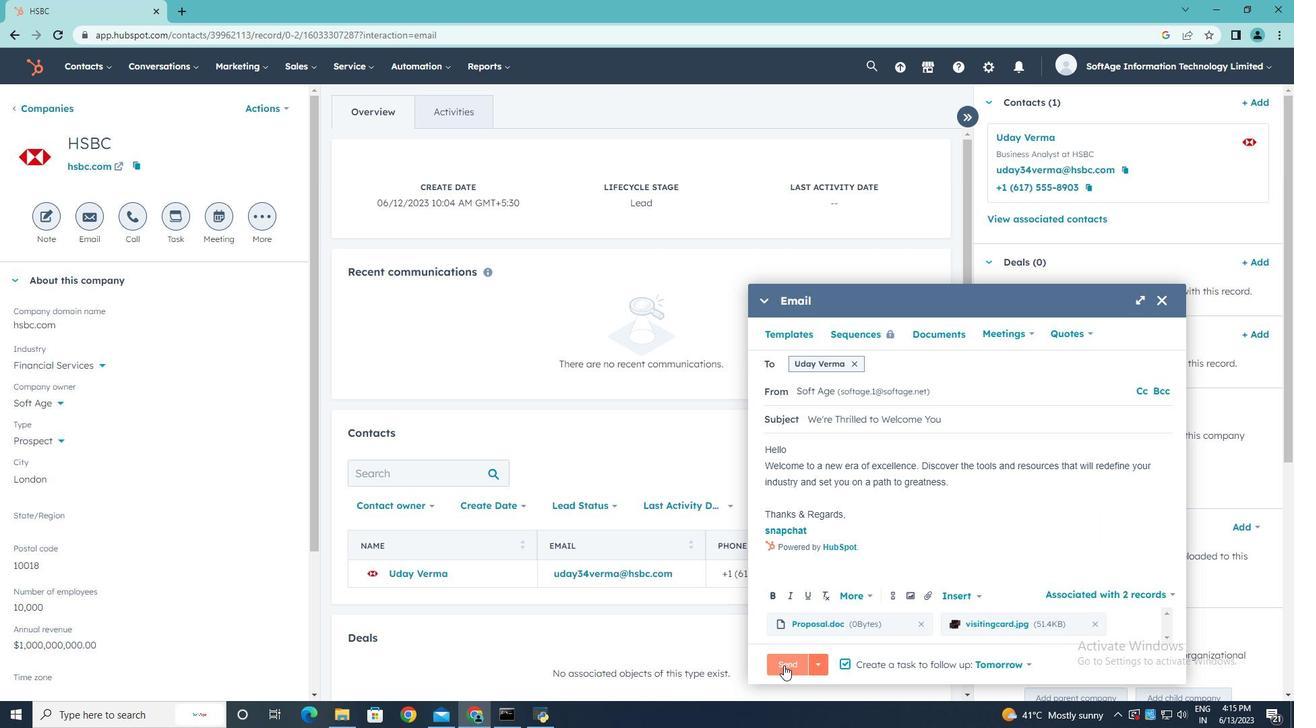 
Action: Mouse pressed left at (786, 664)
Screenshot: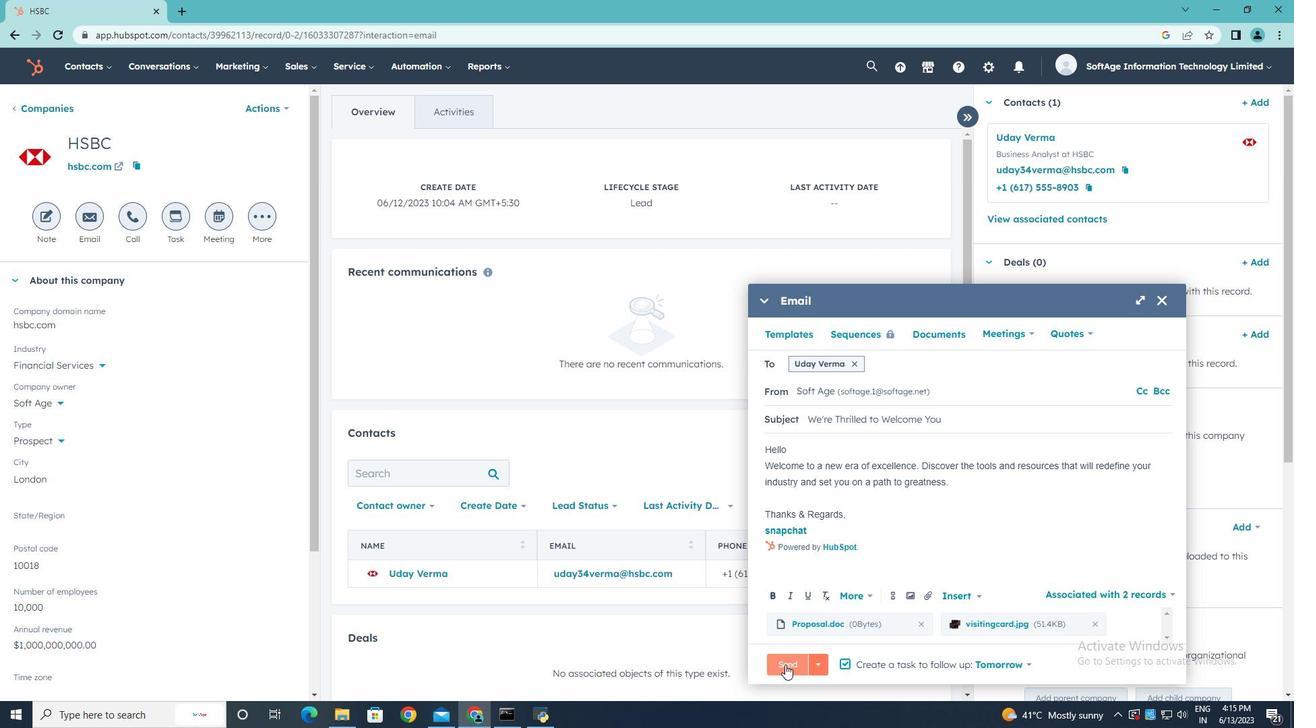
Action: Mouse moved to (786, 661)
Screenshot: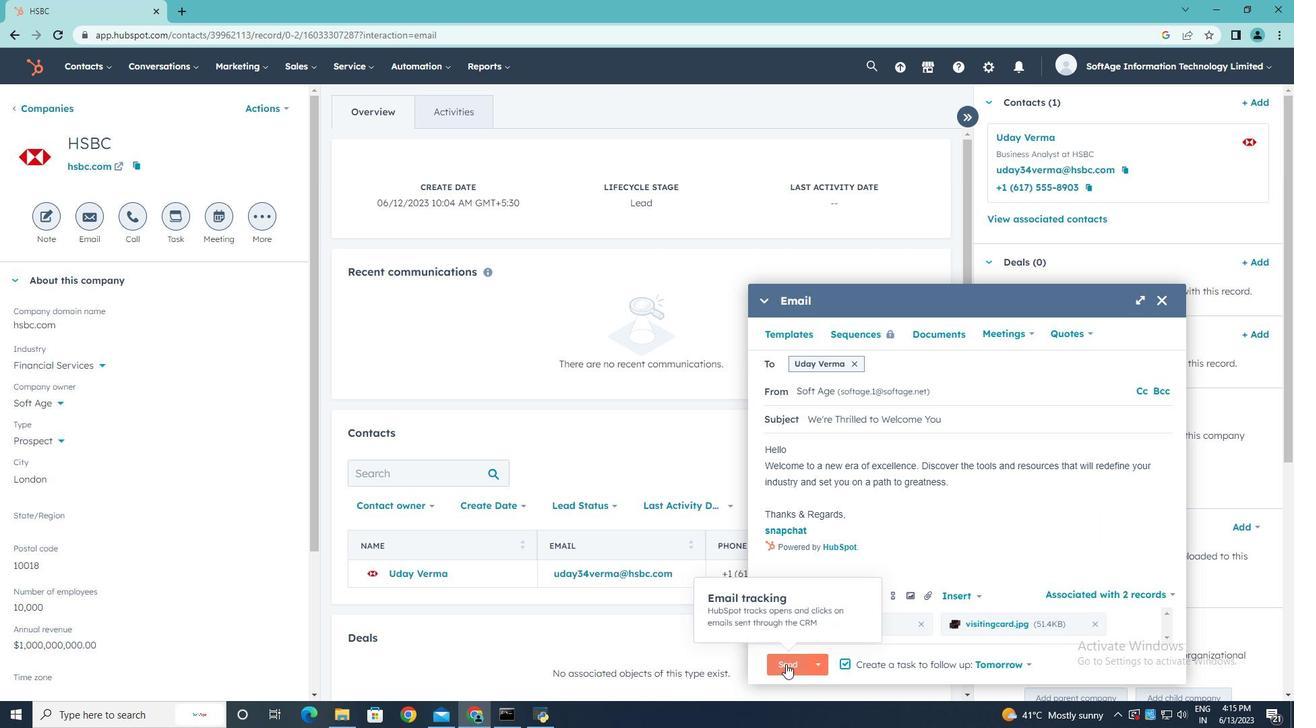 
